 Task: Look for space in Sano, Japan from 13th August, 2023 to 17th August, 2023 for 2 adults in price range Rs.10000 to Rs.16000. Place can be entire place with 2 bedrooms having 2 beds and 1 bathroom. Property type can be house, flat, guest house. Booking option can be shelf check-in. Required host language is English.
Action: Mouse moved to (407, 76)
Screenshot: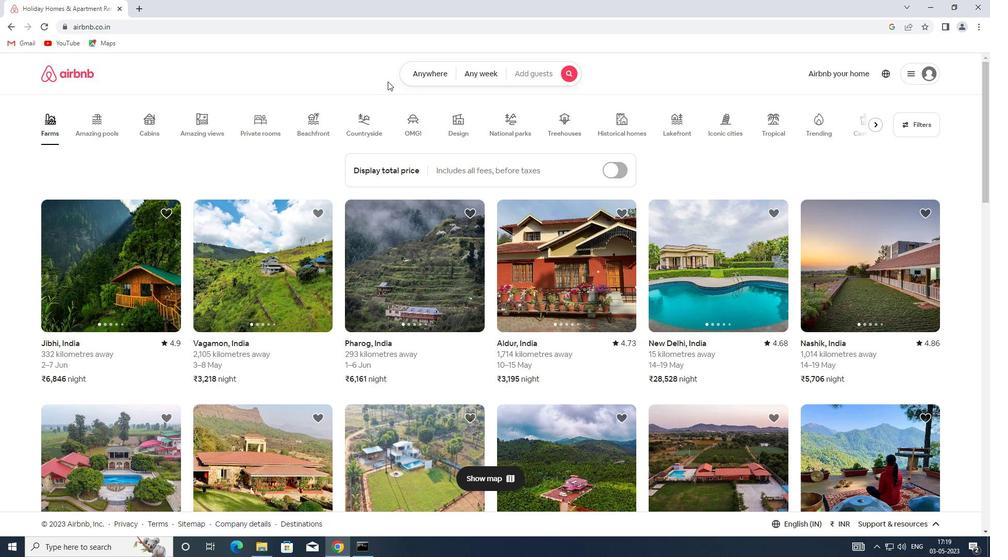 
Action: Mouse pressed left at (407, 76)
Screenshot: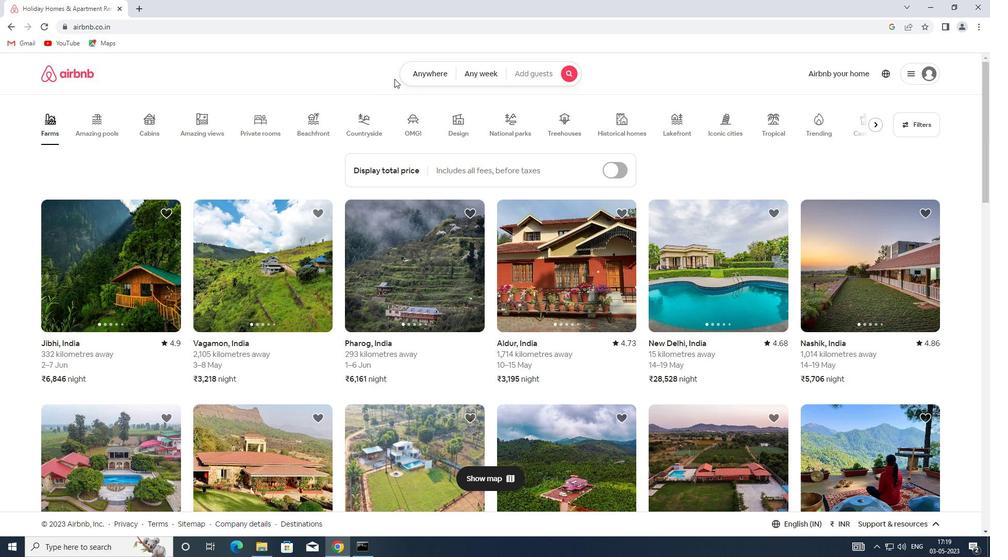 
Action: Mouse moved to (307, 113)
Screenshot: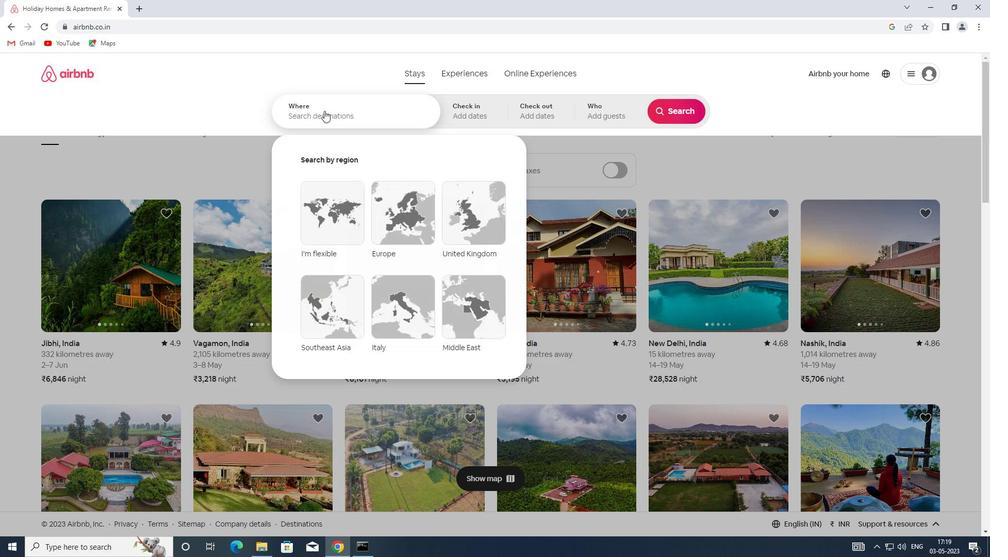 
Action: Mouse pressed left at (307, 113)
Screenshot: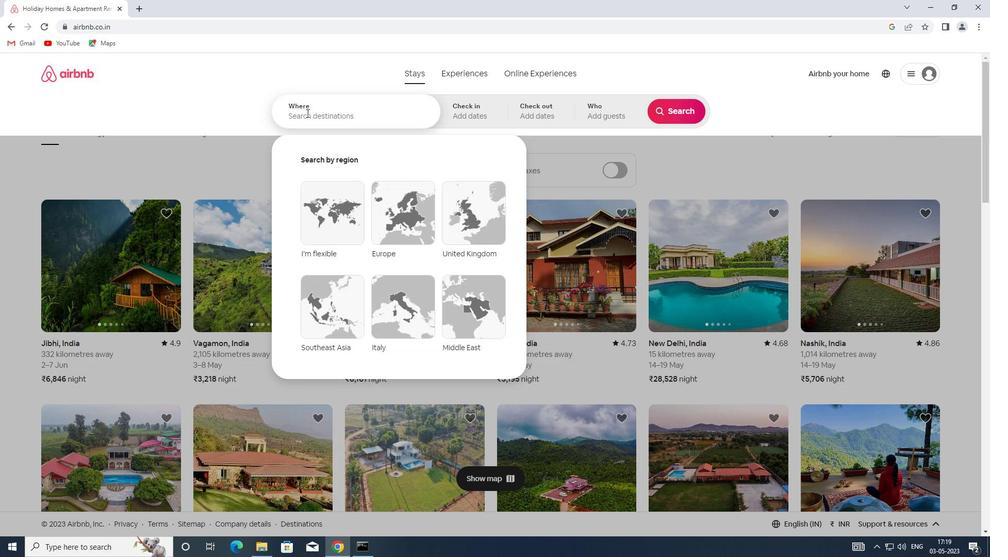
Action: Key pressed <Key.shift>SANO,<Key.shift>JAPAN
Screenshot: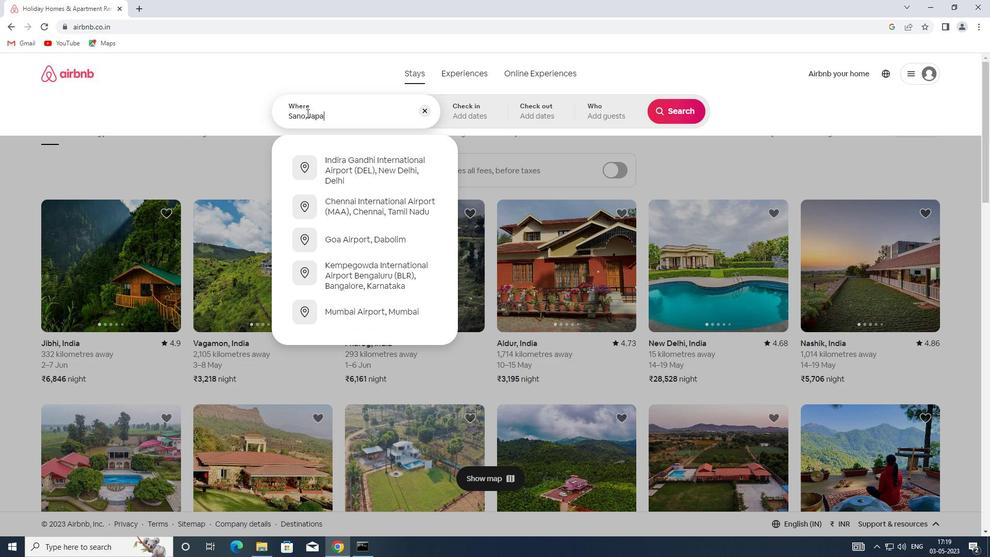 
Action: Mouse moved to (486, 114)
Screenshot: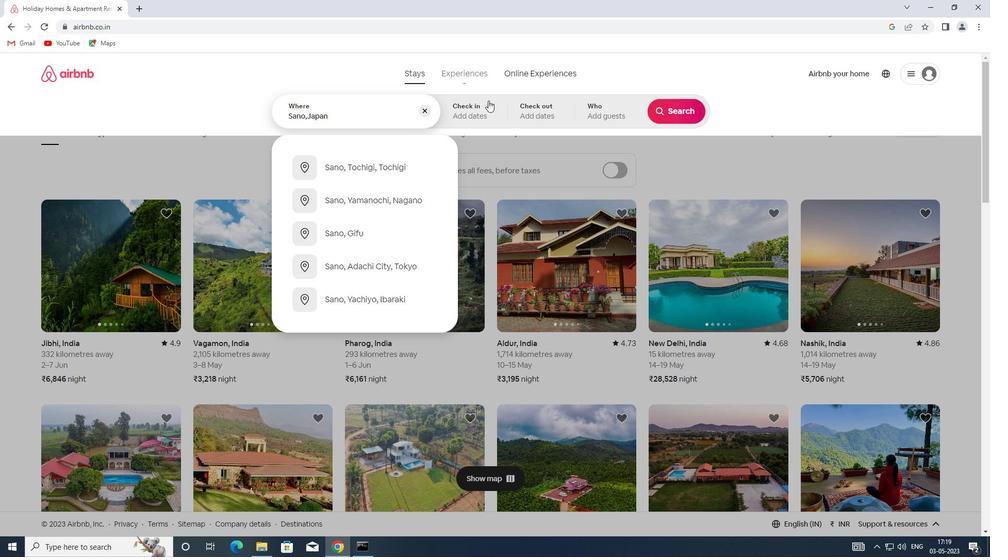 
Action: Mouse pressed left at (486, 114)
Screenshot: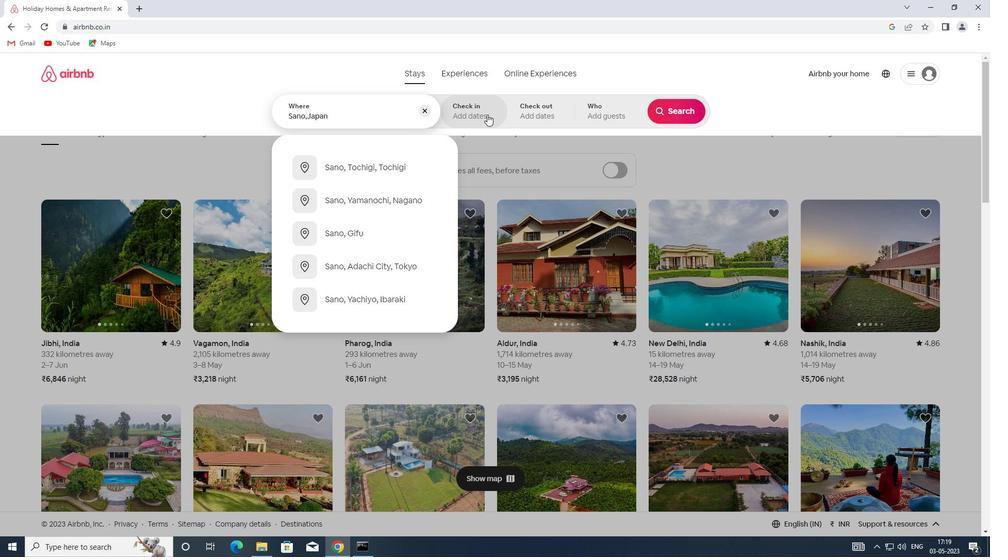 
Action: Mouse moved to (664, 194)
Screenshot: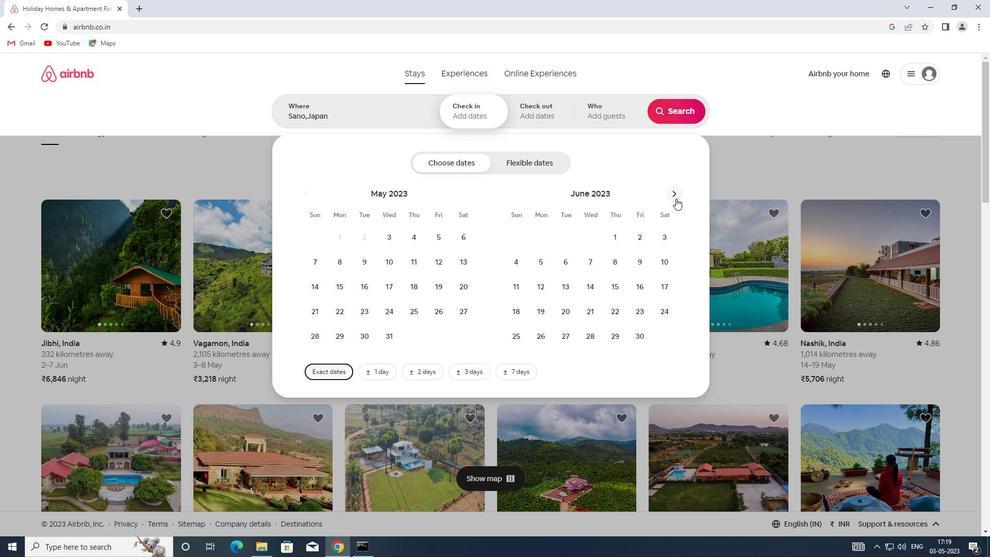 
Action: Mouse pressed left at (664, 194)
Screenshot: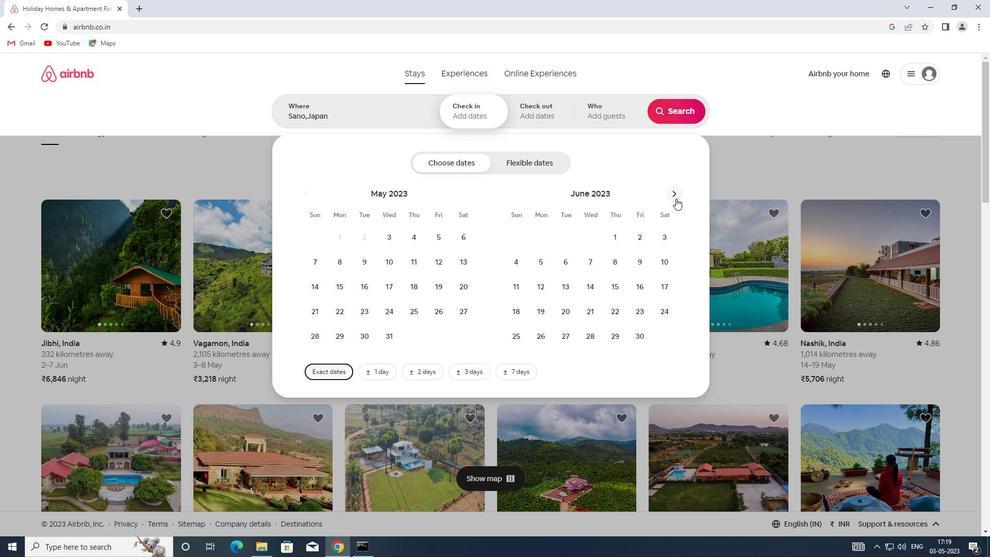 
Action: Mouse moved to (677, 192)
Screenshot: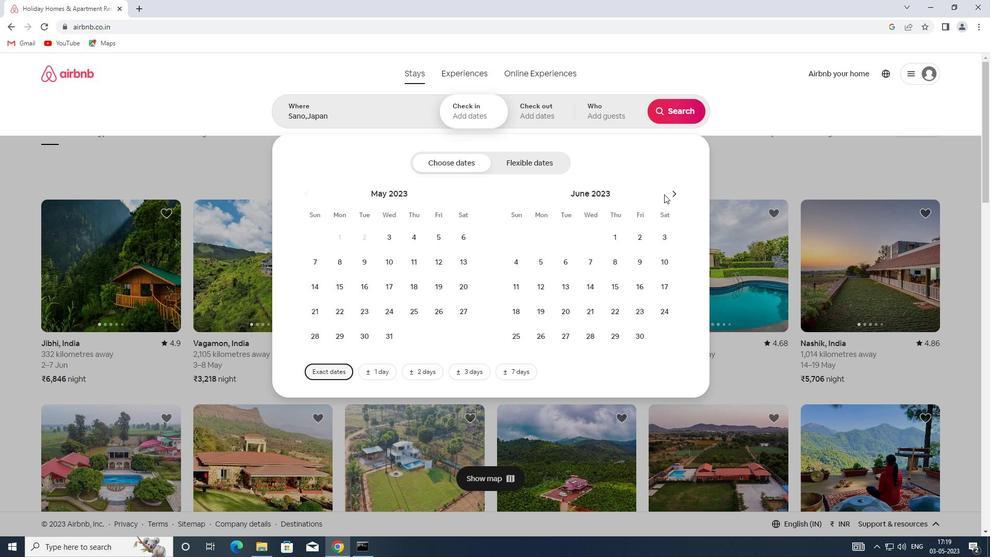 
Action: Mouse pressed left at (677, 192)
Screenshot: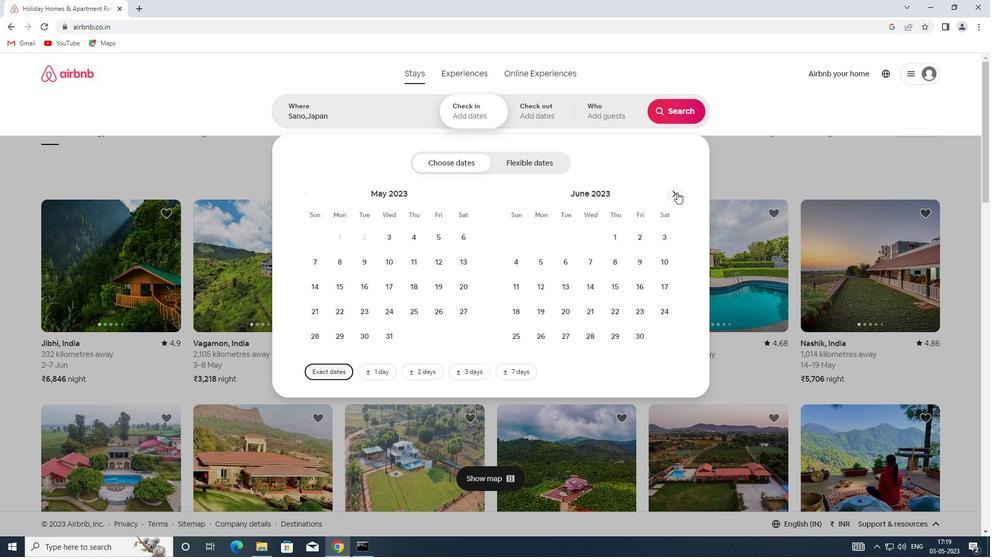 
Action: Mouse pressed left at (677, 192)
Screenshot: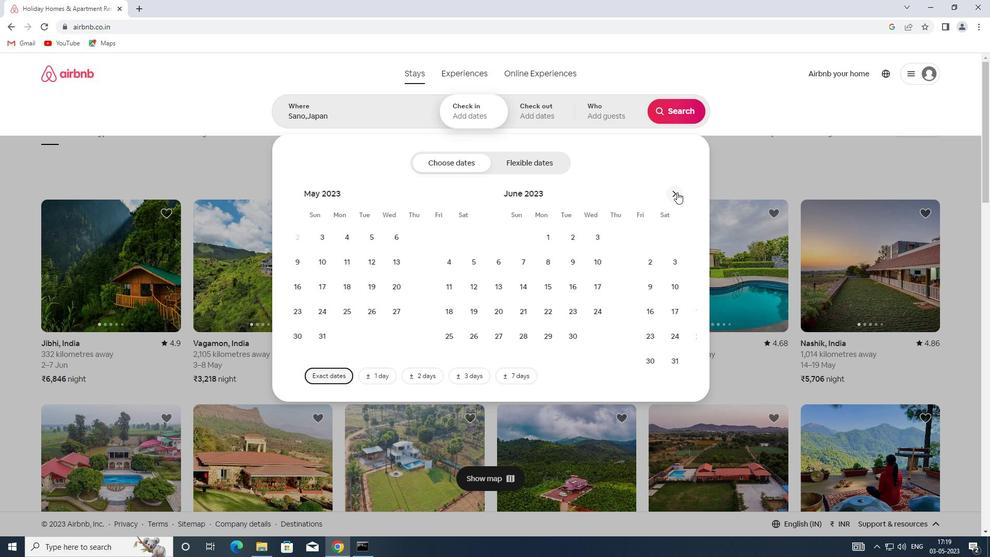 
Action: Mouse moved to (511, 294)
Screenshot: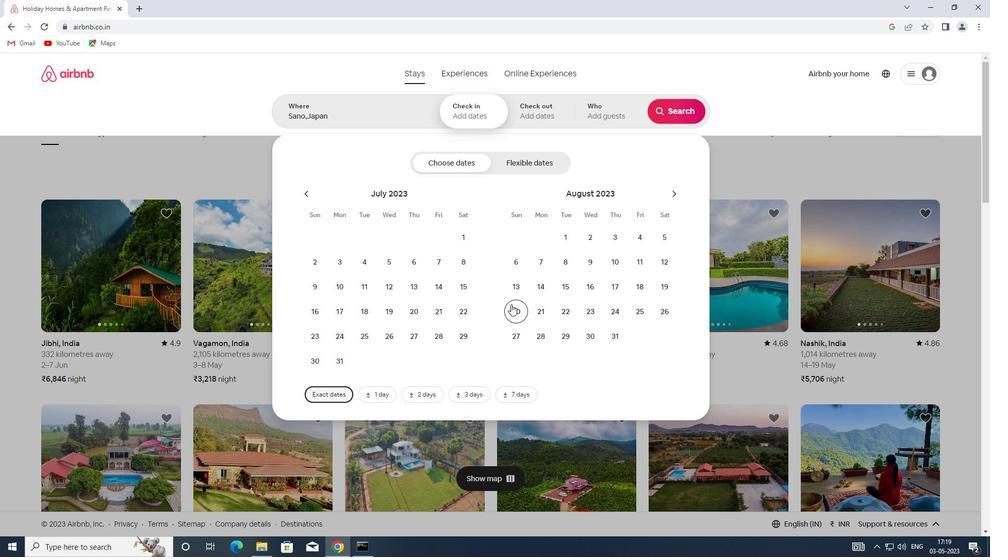 
Action: Mouse pressed left at (511, 294)
Screenshot: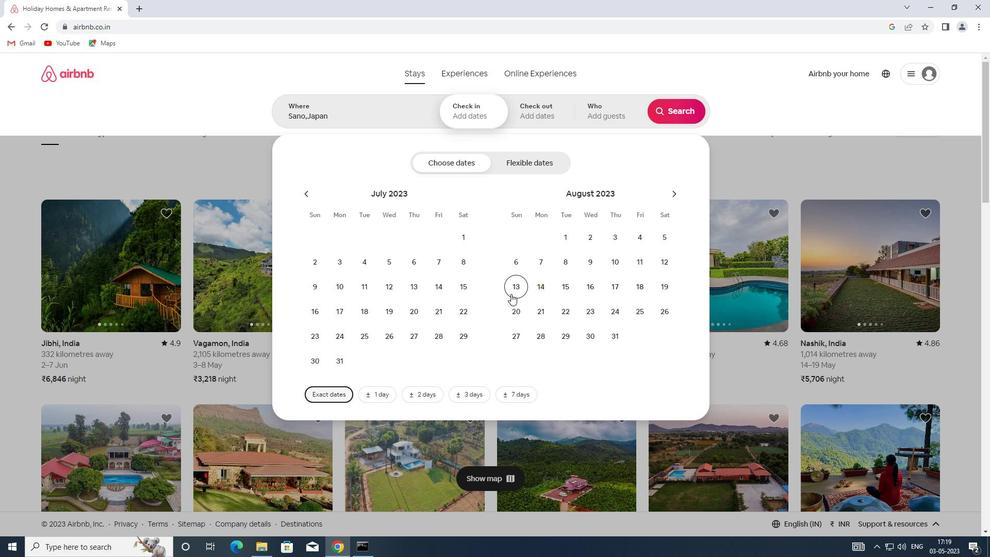 
Action: Mouse moved to (615, 290)
Screenshot: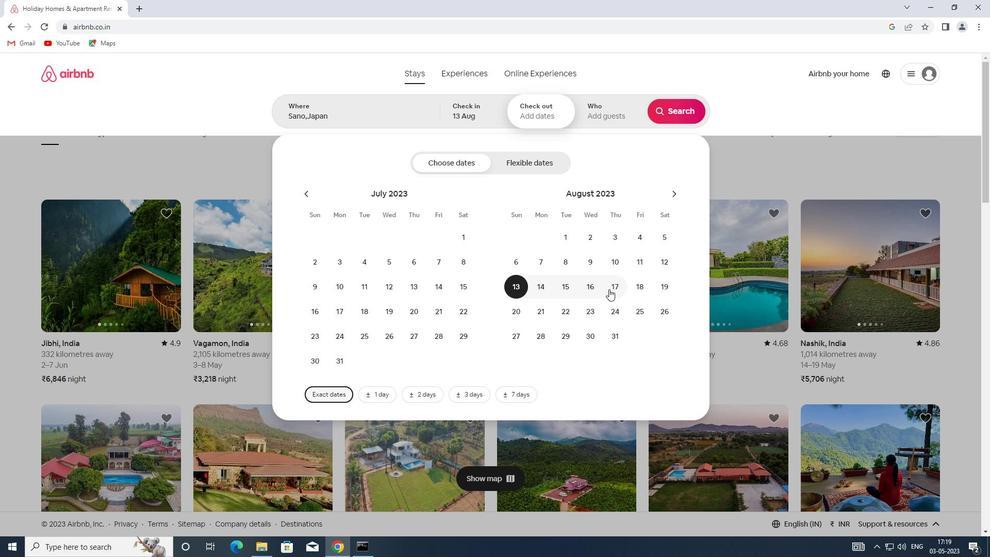 
Action: Mouse pressed left at (615, 290)
Screenshot: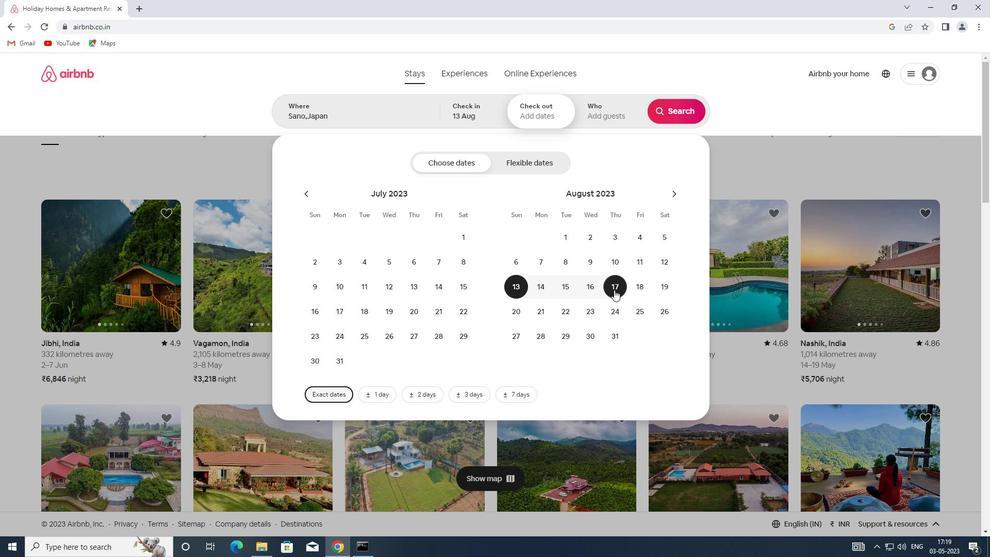 
Action: Mouse moved to (603, 115)
Screenshot: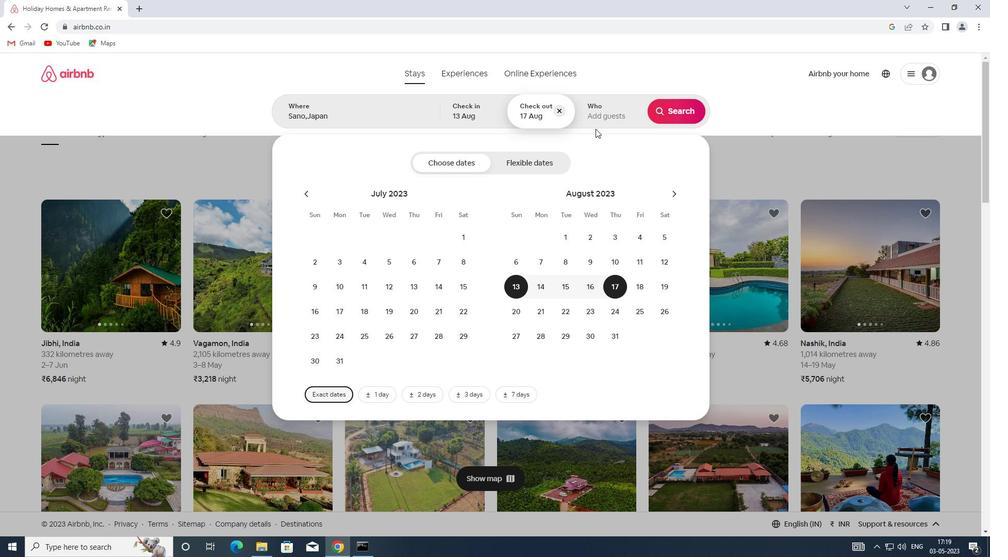 
Action: Mouse pressed left at (603, 115)
Screenshot: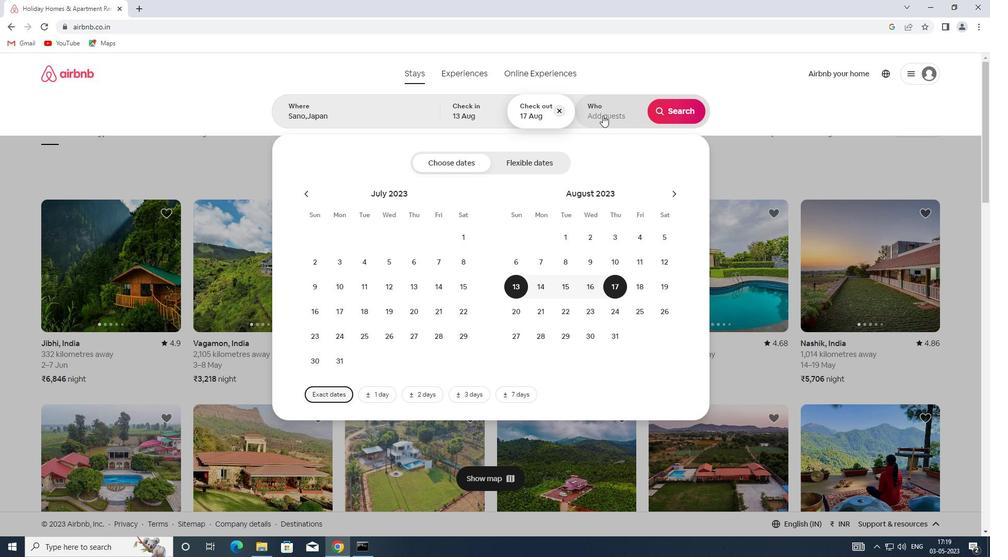 
Action: Mouse moved to (672, 162)
Screenshot: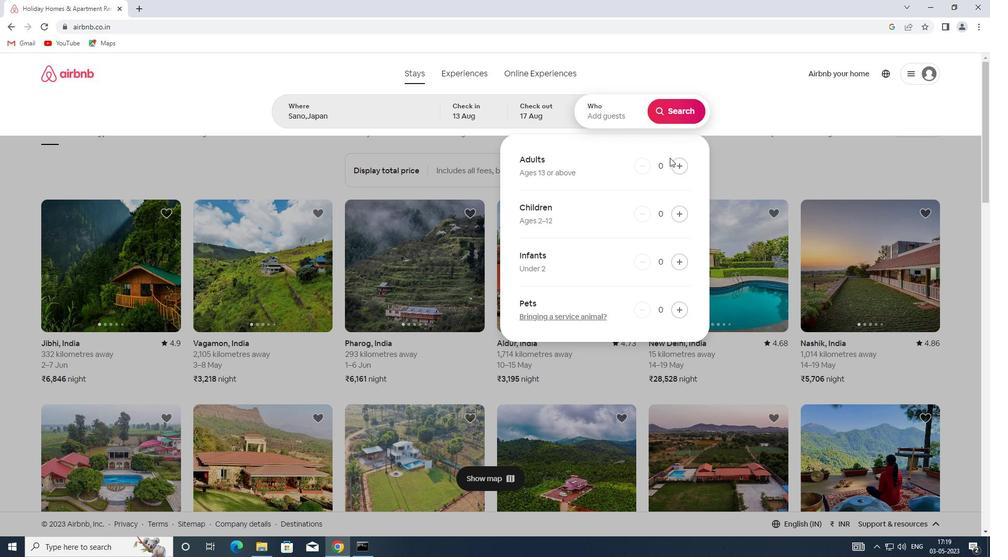 
Action: Mouse pressed left at (672, 162)
Screenshot: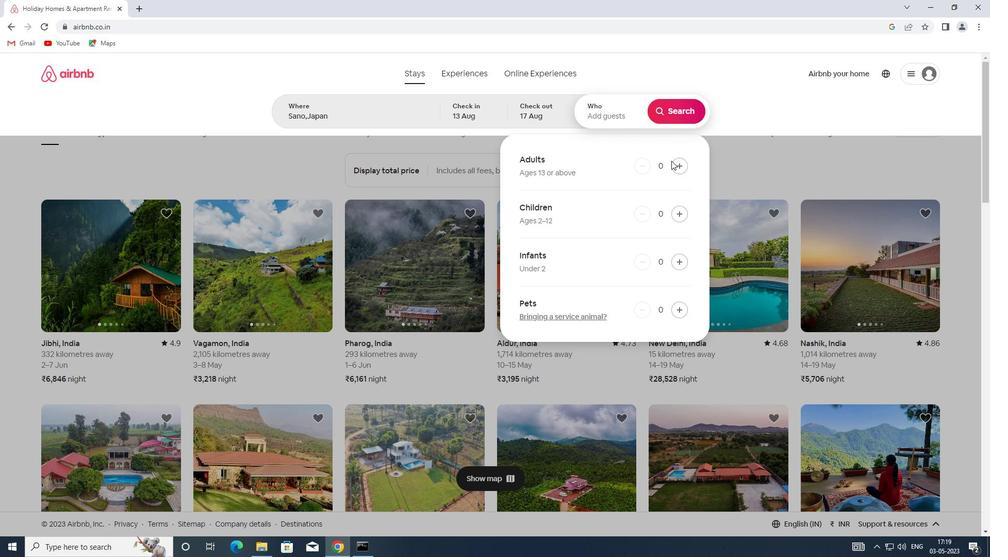 
Action: Mouse moved to (681, 109)
Screenshot: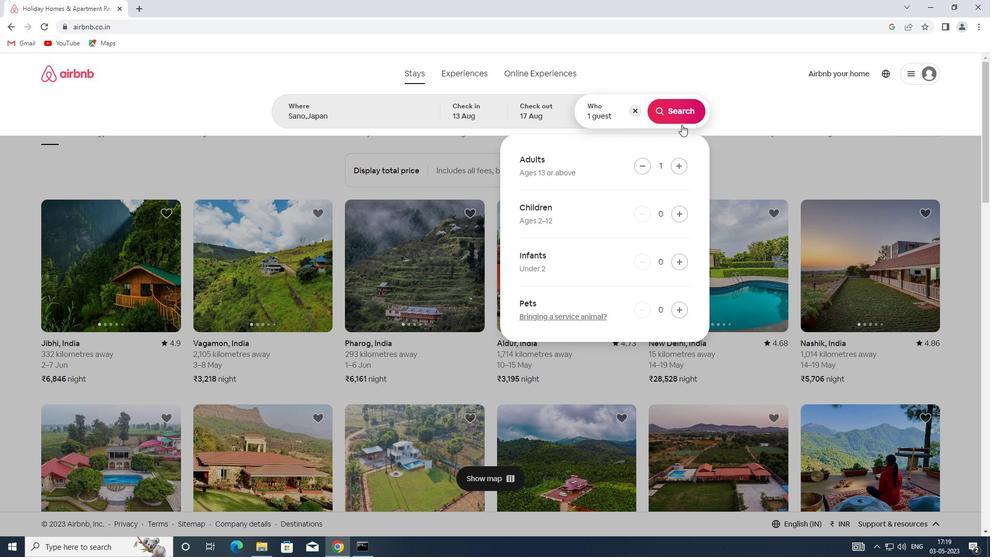 
Action: Mouse pressed left at (681, 109)
Screenshot: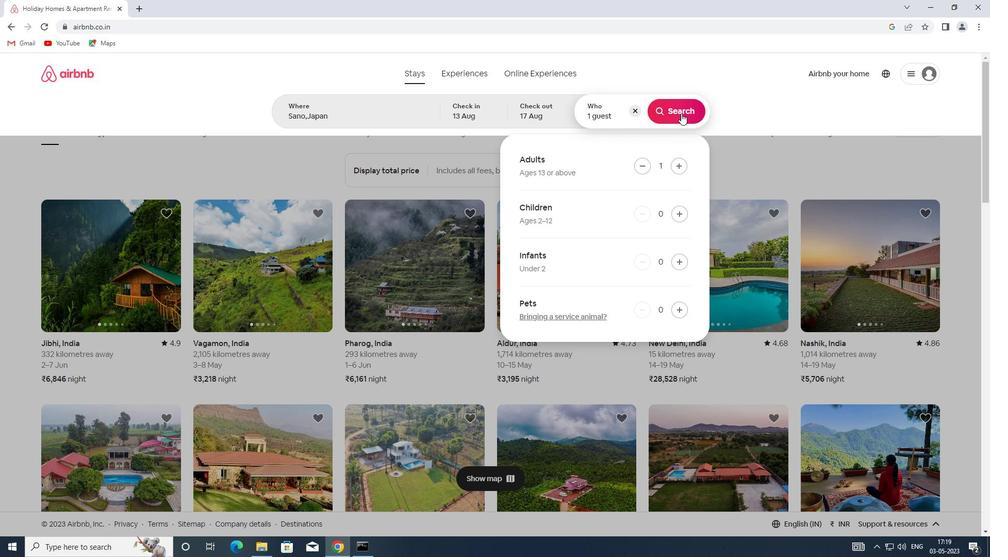 
Action: Mouse moved to (947, 110)
Screenshot: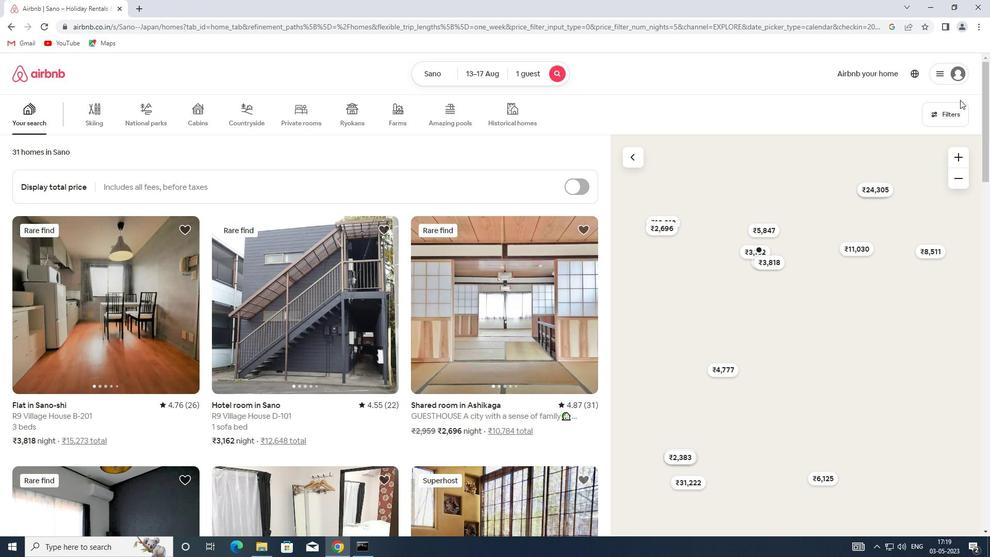 
Action: Mouse pressed left at (947, 110)
Screenshot: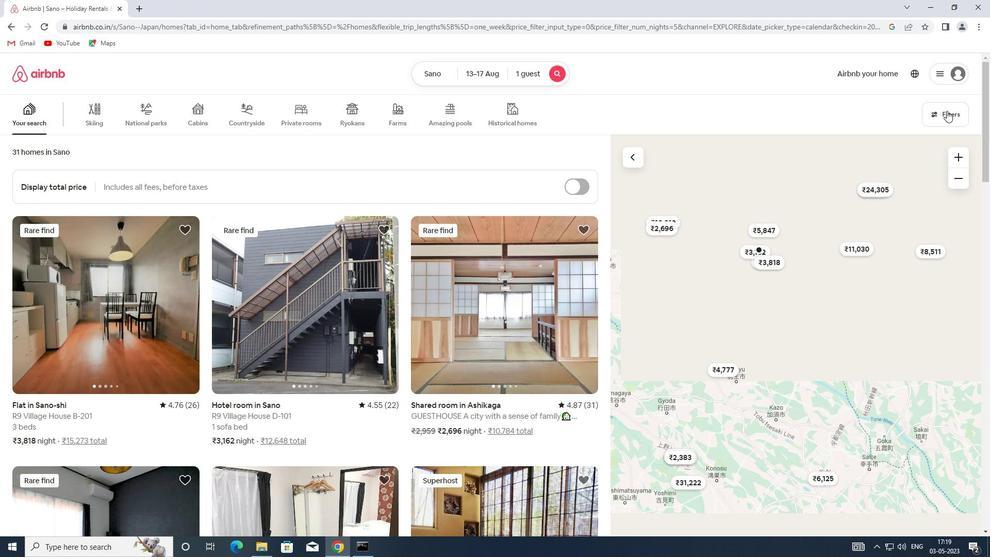
Action: Mouse moved to (365, 251)
Screenshot: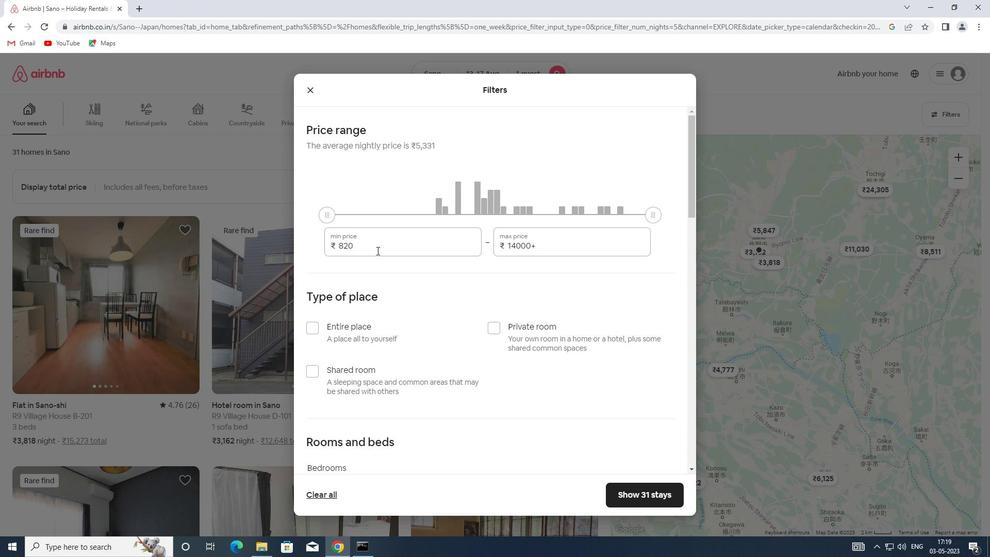 
Action: Mouse pressed left at (365, 251)
Screenshot: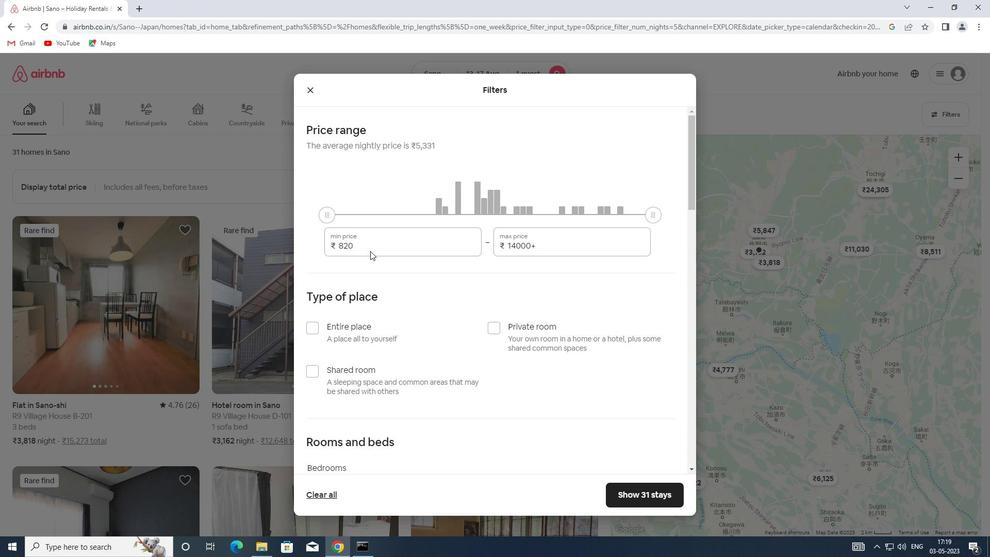 
Action: Mouse moved to (363, 244)
Screenshot: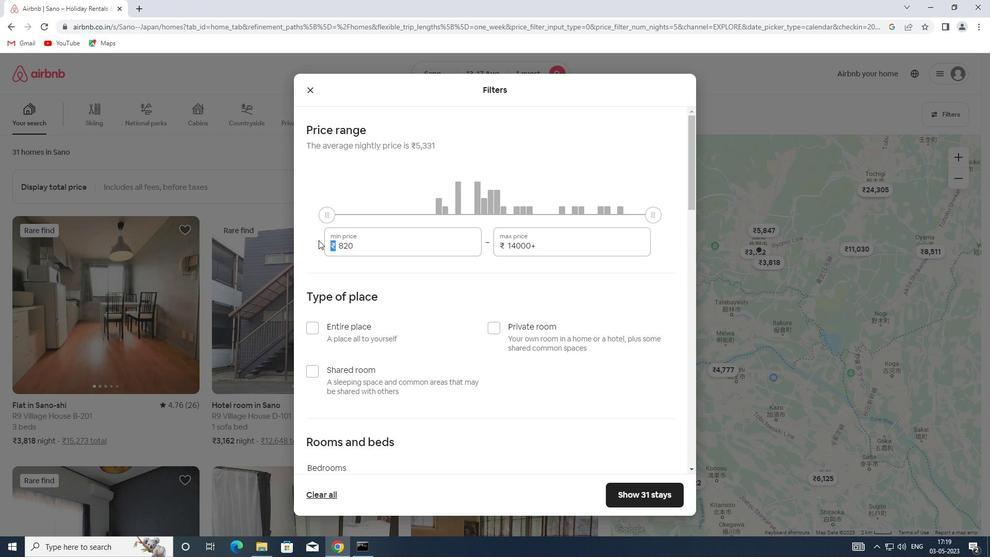 
Action: Mouse pressed left at (363, 244)
Screenshot: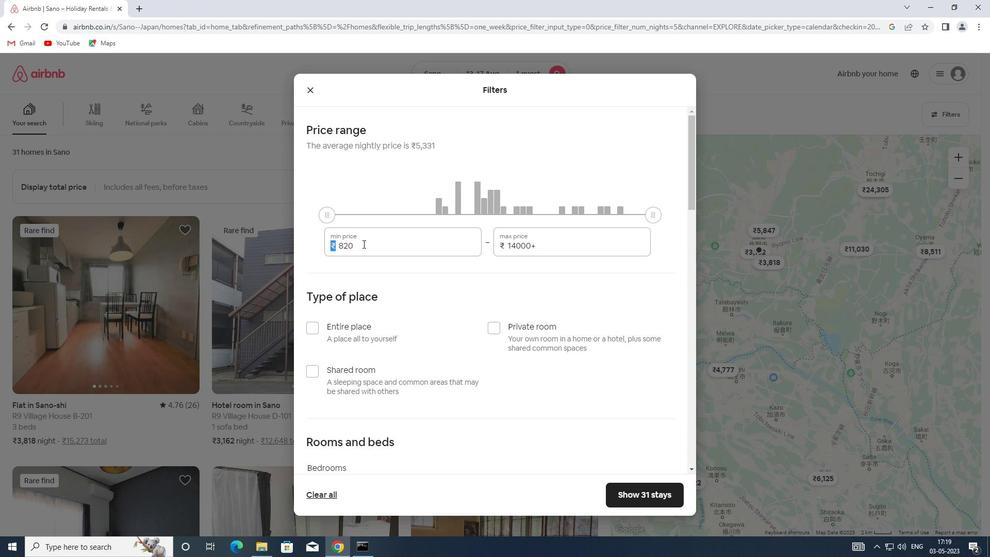 
Action: Mouse moved to (332, 244)
Screenshot: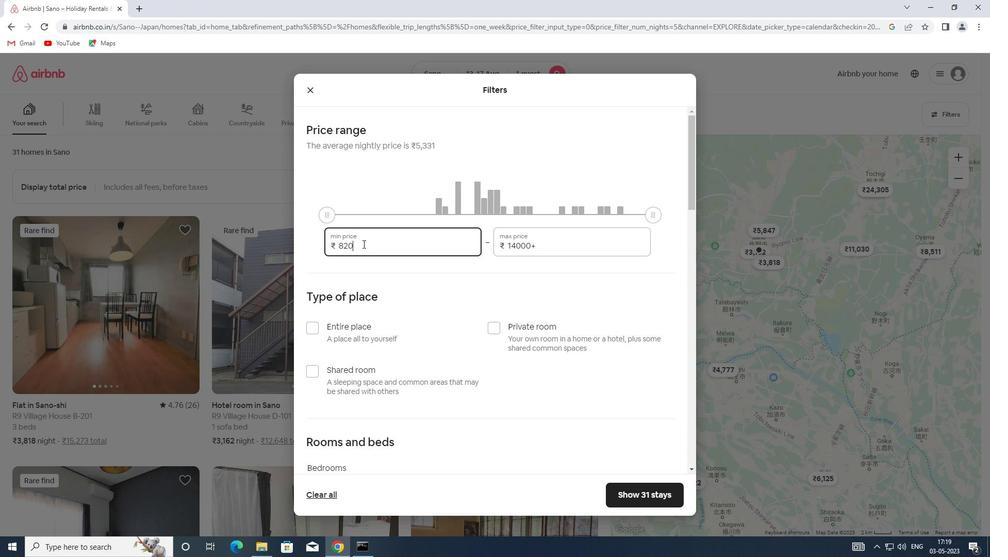
Action: Key pressed 10000
Screenshot: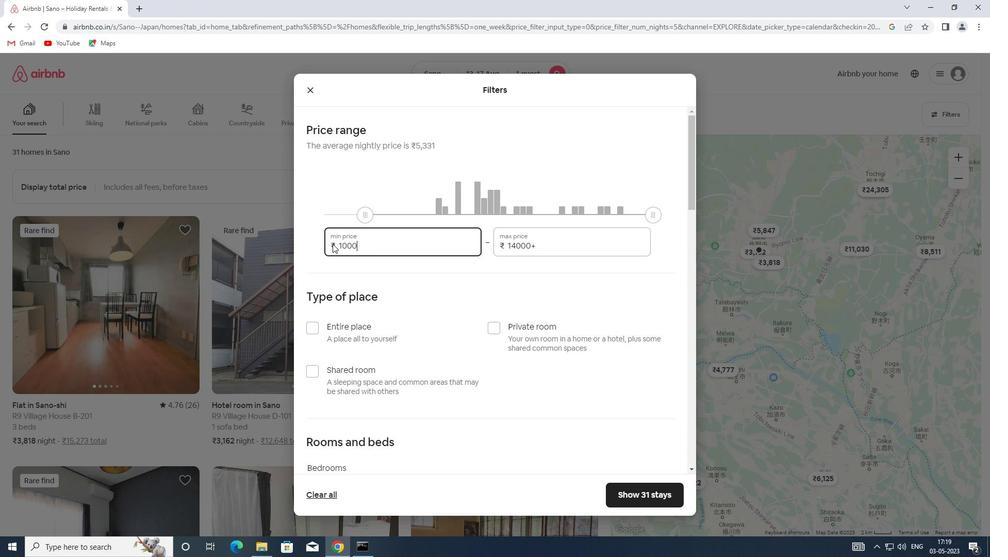 
Action: Mouse moved to (541, 245)
Screenshot: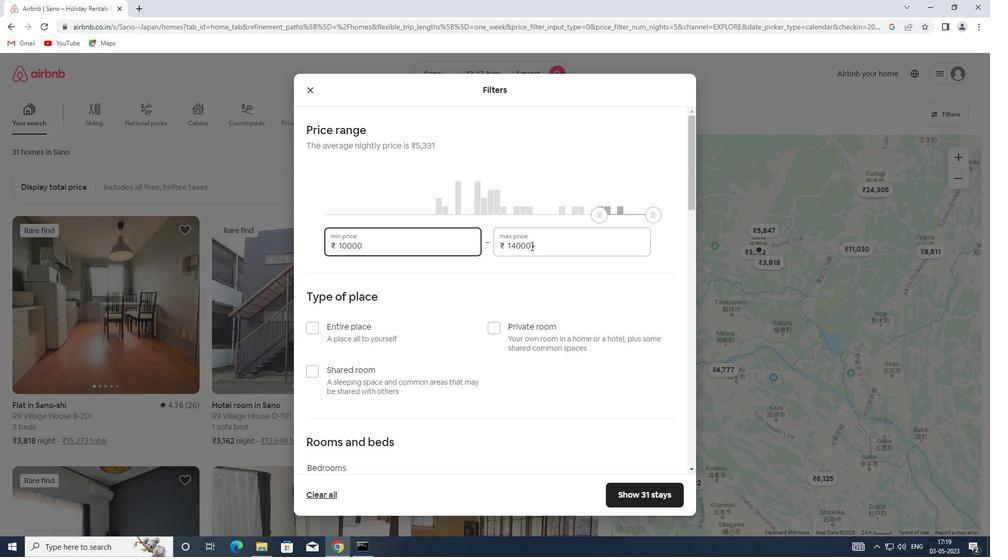 
Action: Mouse pressed left at (541, 245)
Screenshot: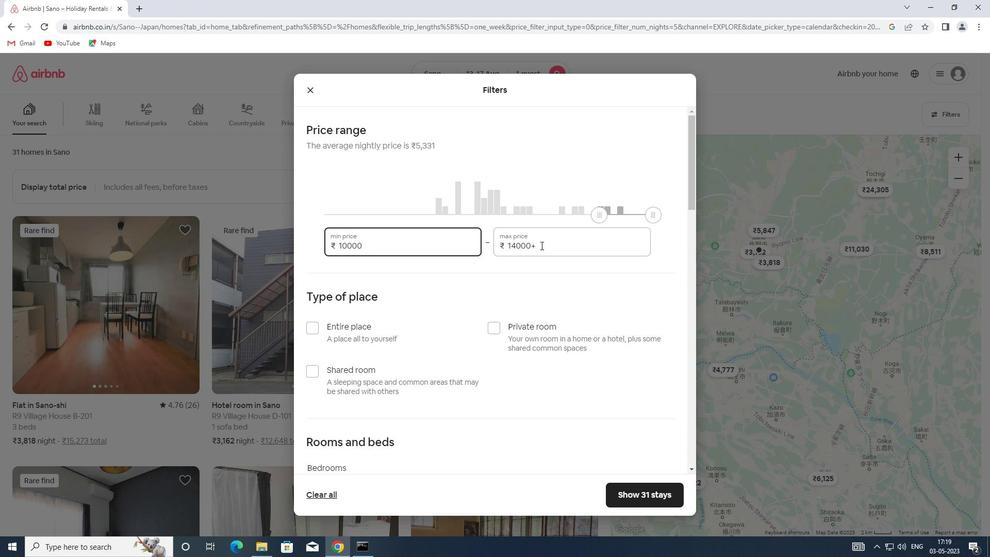 
Action: Mouse moved to (484, 245)
Screenshot: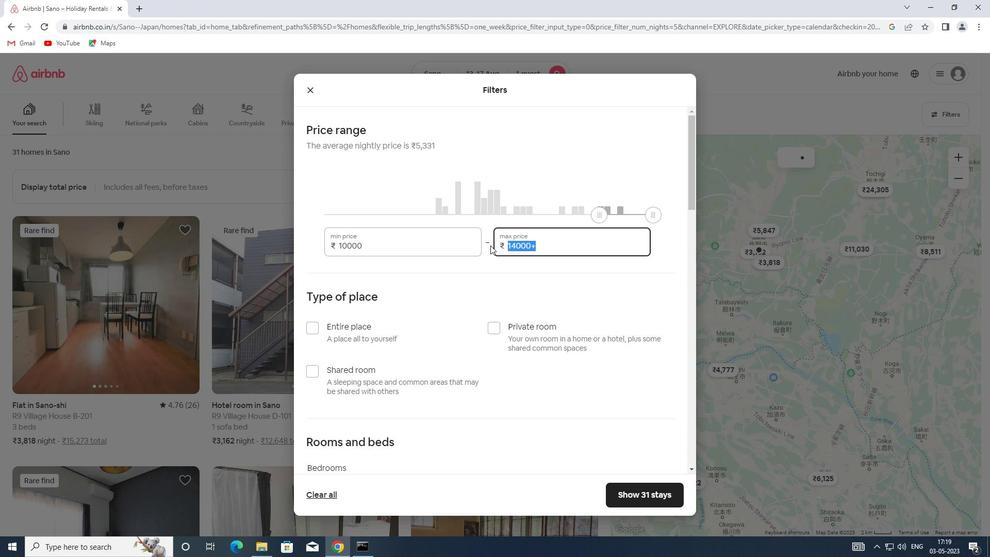 
Action: Key pressed 13000
Screenshot: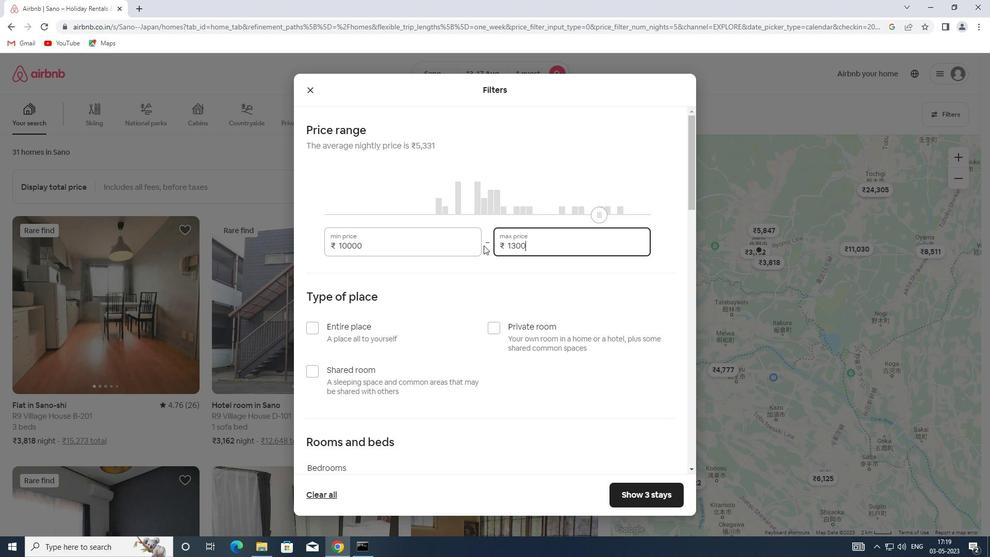 
Action: Mouse moved to (492, 324)
Screenshot: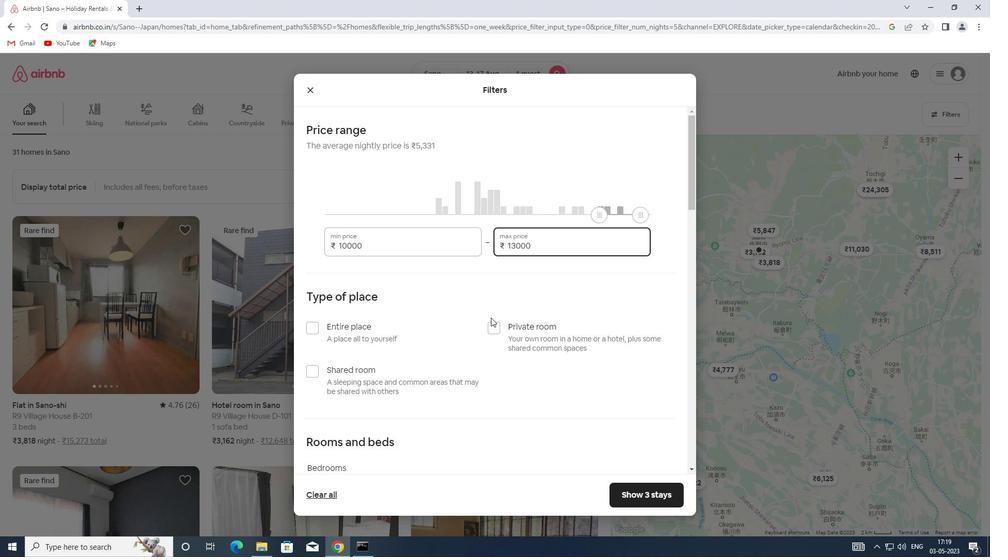 
Action: Mouse pressed left at (492, 324)
Screenshot: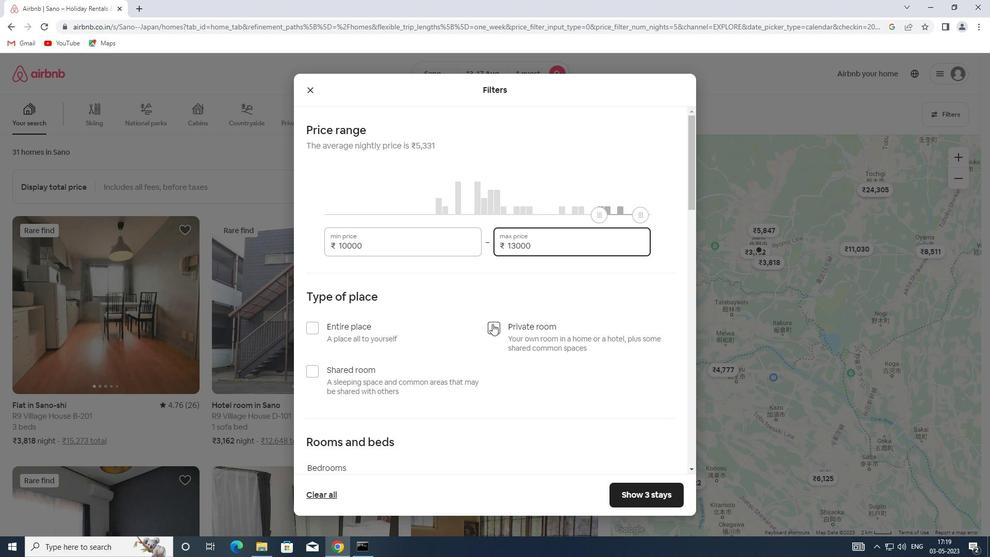 
Action: Mouse moved to (493, 316)
Screenshot: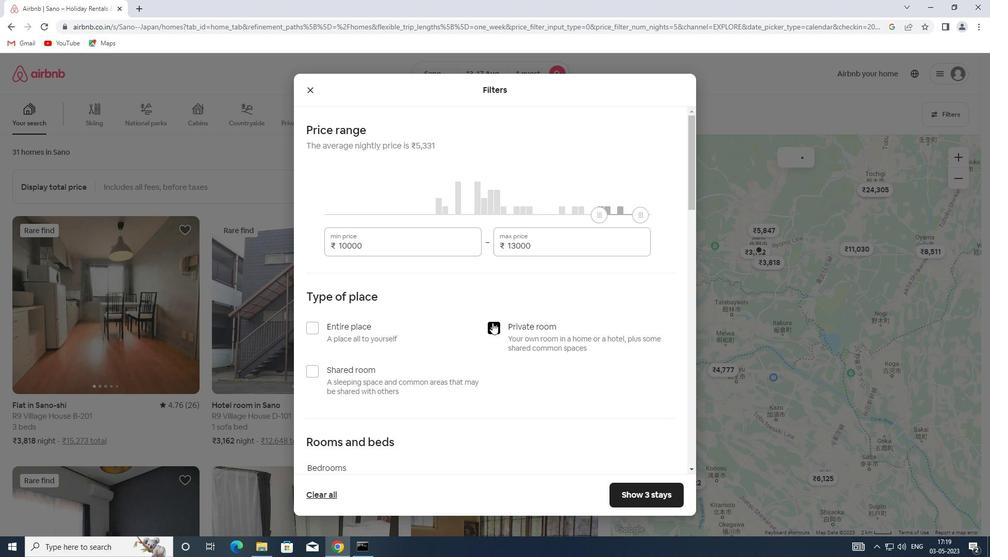 
Action: Mouse scrolled (493, 316) with delta (0, 0)
Screenshot: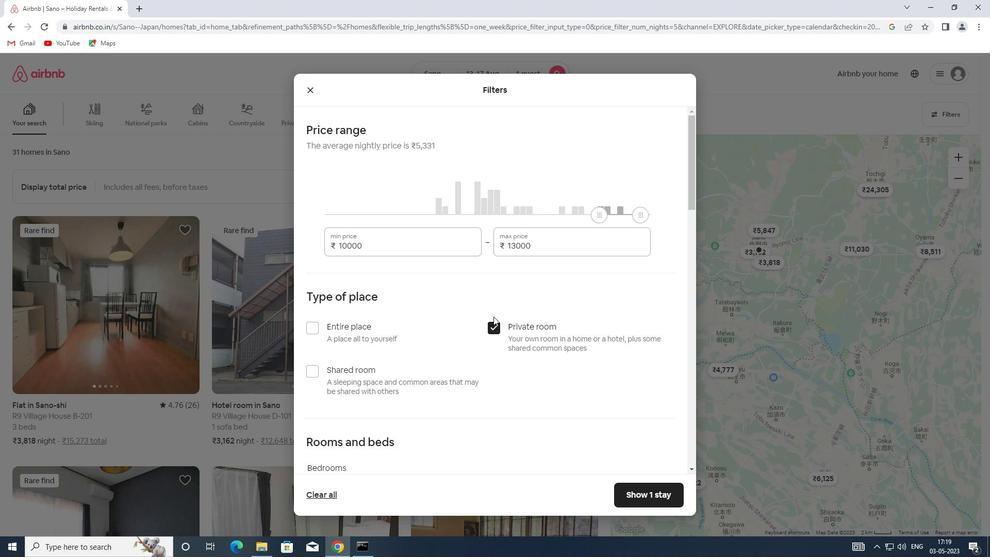
Action: Mouse scrolled (493, 316) with delta (0, 0)
Screenshot: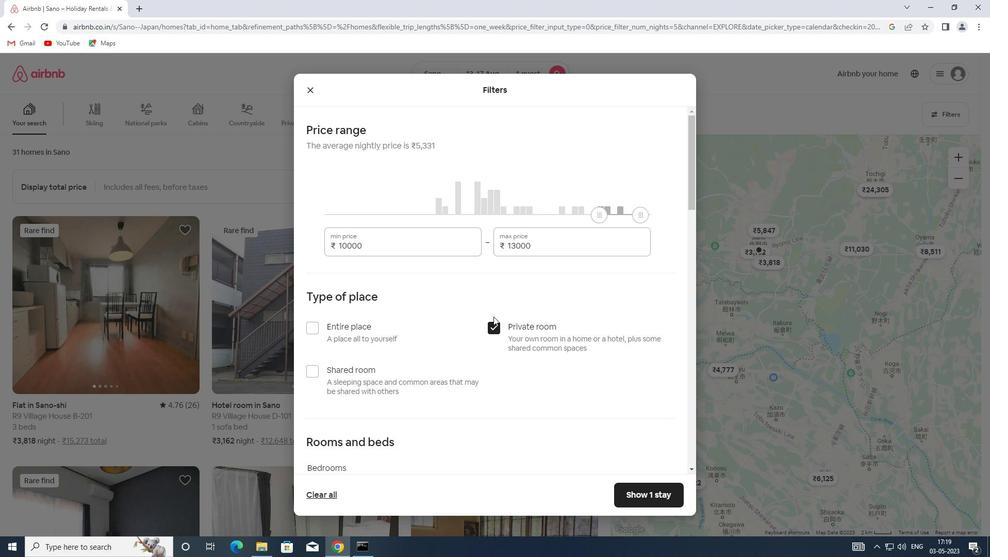 
Action: Mouse scrolled (493, 316) with delta (0, 0)
Screenshot: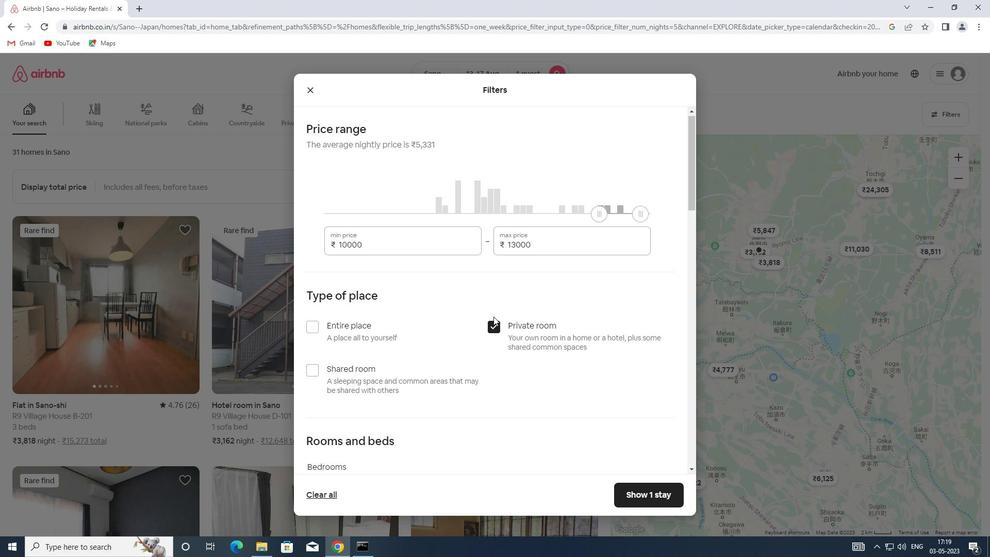 
Action: Mouse moved to (494, 315)
Screenshot: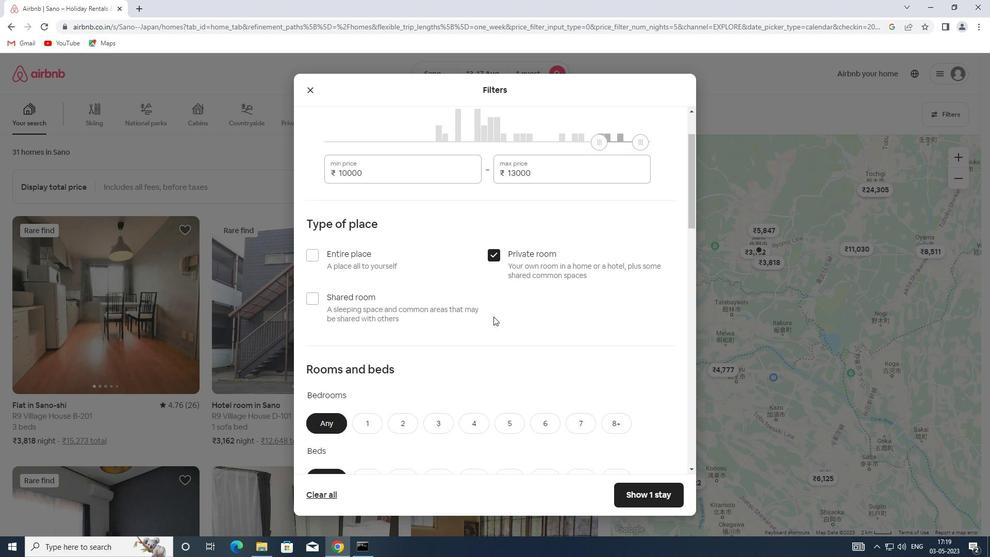 
Action: Mouse scrolled (494, 314) with delta (0, 0)
Screenshot: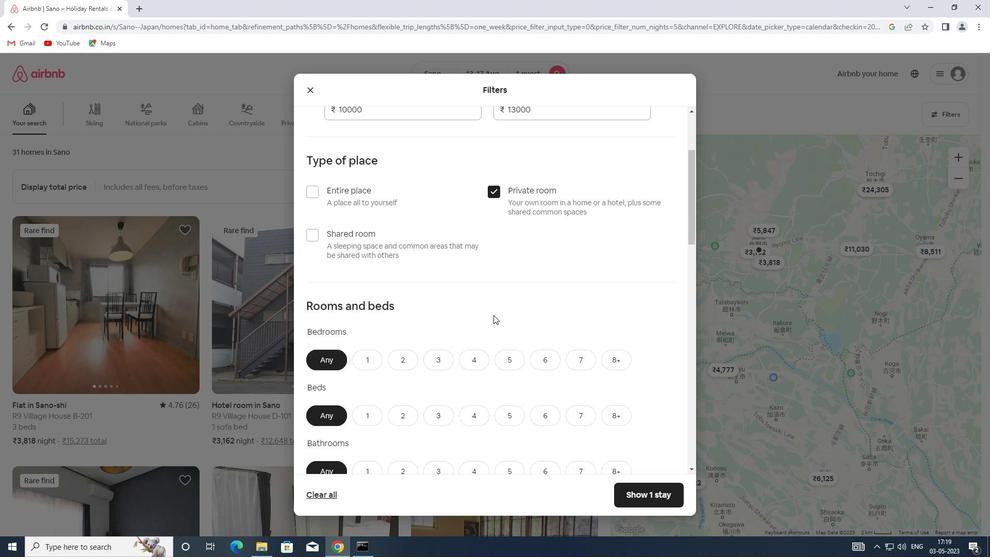 
Action: Mouse moved to (373, 290)
Screenshot: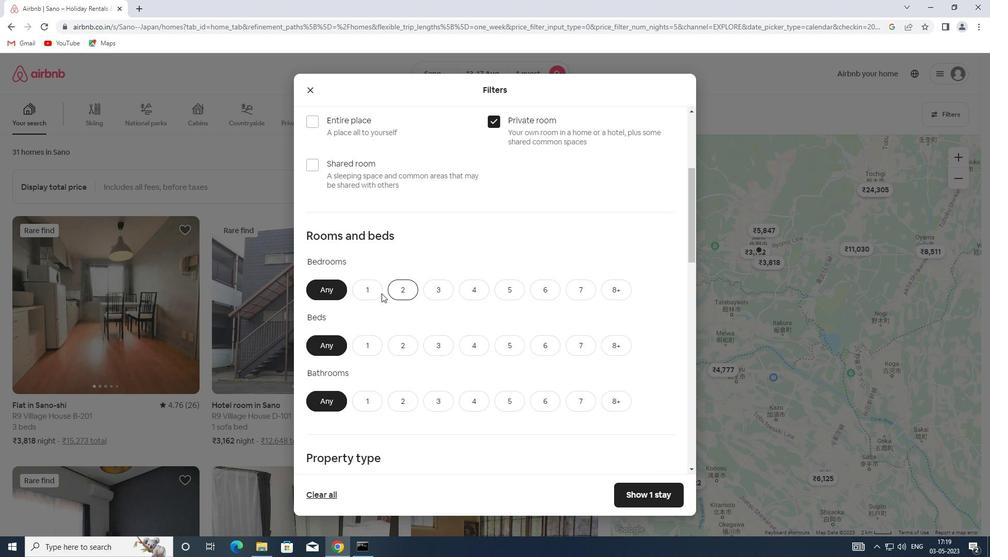 
Action: Mouse pressed left at (373, 290)
Screenshot: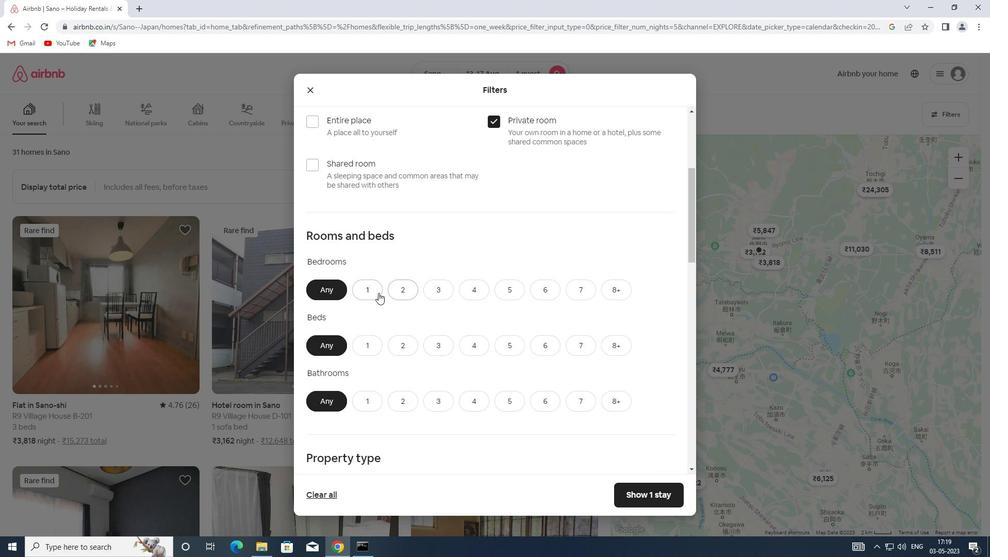 
Action: Mouse moved to (373, 340)
Screenshot: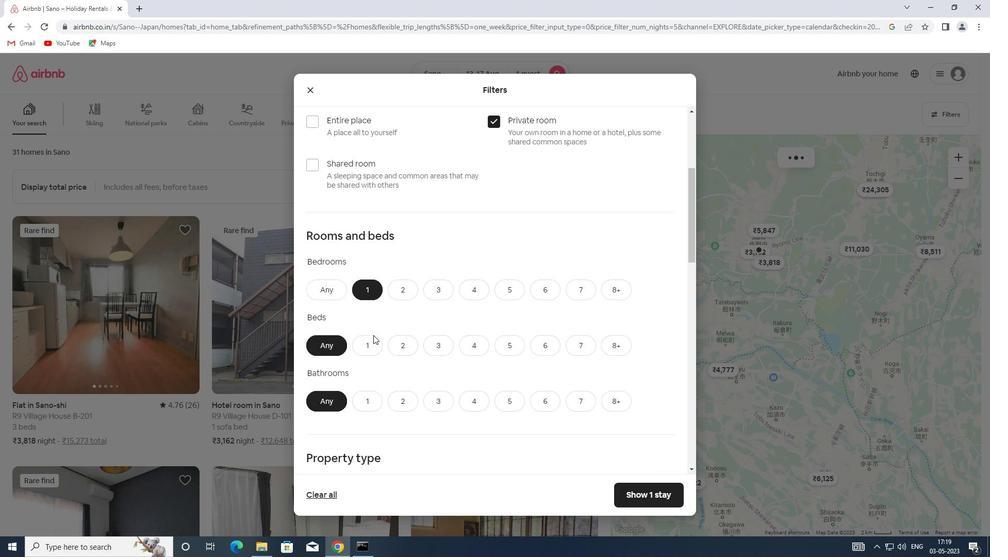 
Action: Mouse pressed left at (373, 340)
Screenshot: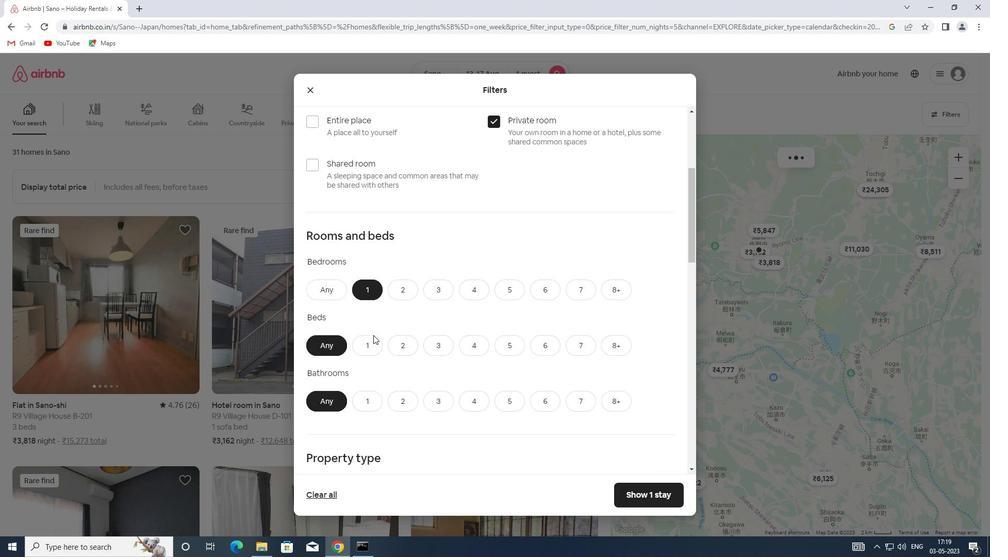 
Action: Mouse moved to (367, 401)
Screenshot: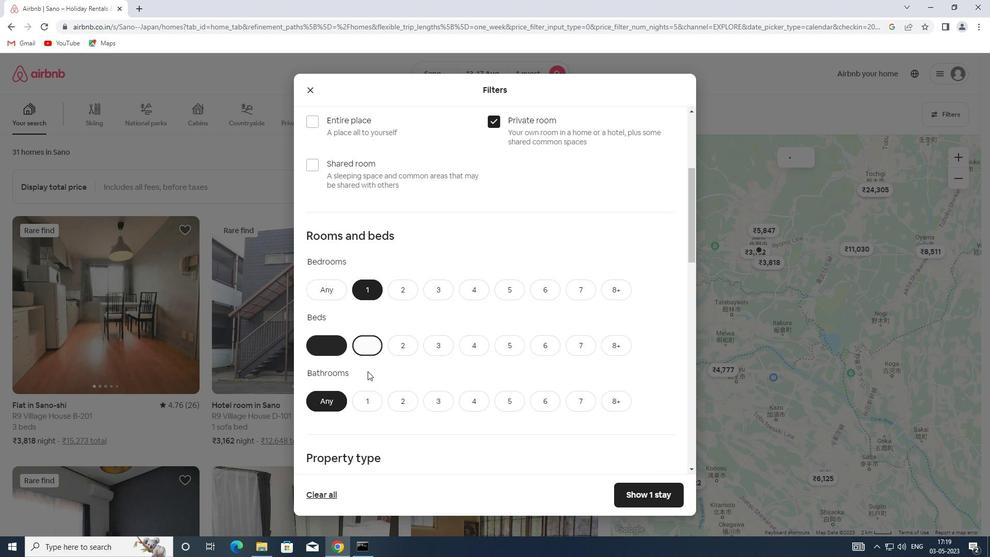
Action: Mouse pressed left at (367, 401)
Screenshot: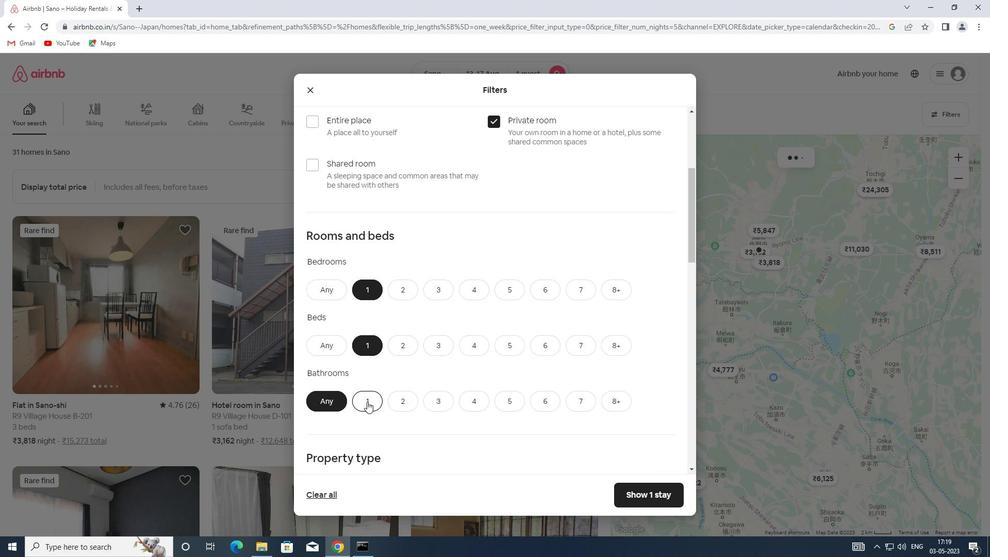 
Action: Mouse moved to (401, 304)
Screenshot: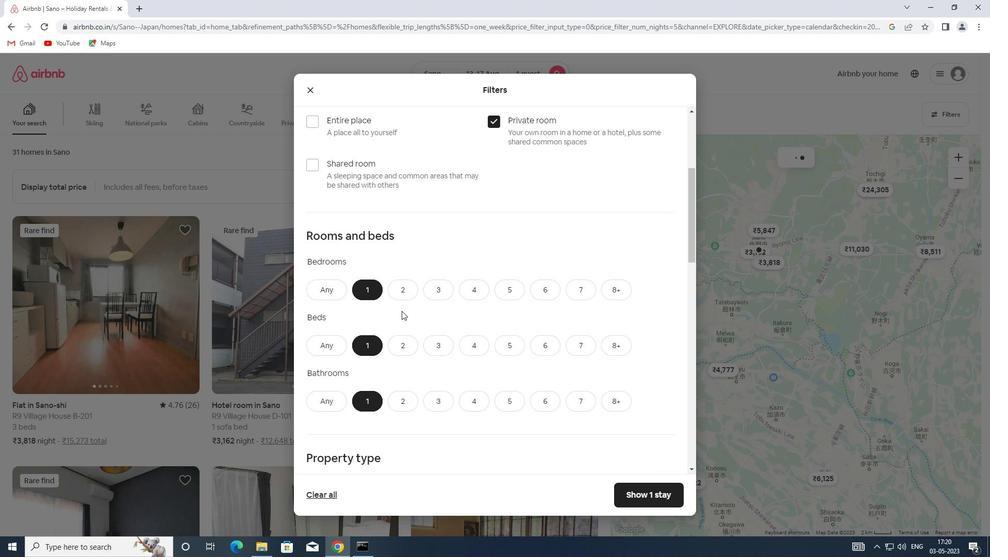 
Action: Mouse scrolled (401, 304) with delta (0, 0)
Screenshot: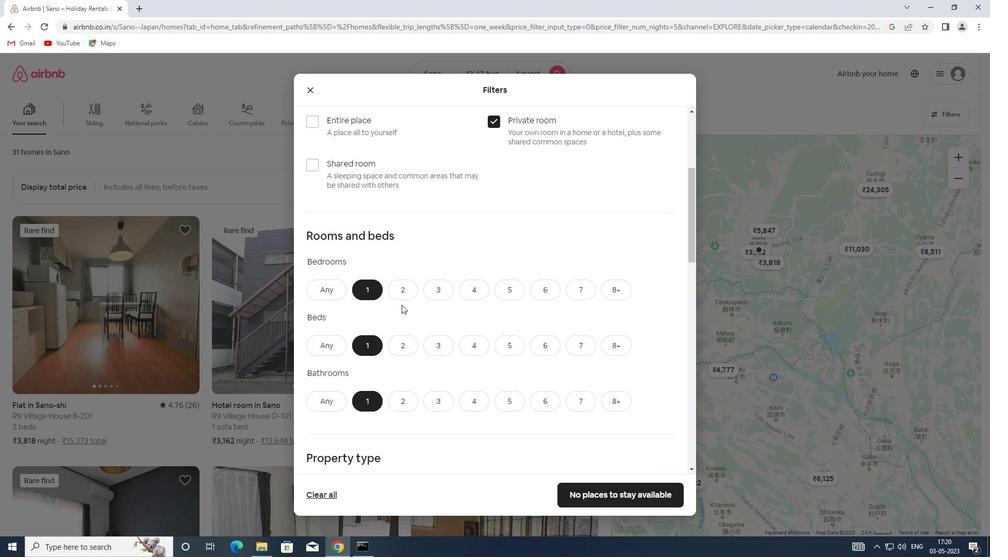 
Action: Mouse scrolled (401, 304) with delta (0, 0)
Screenshot: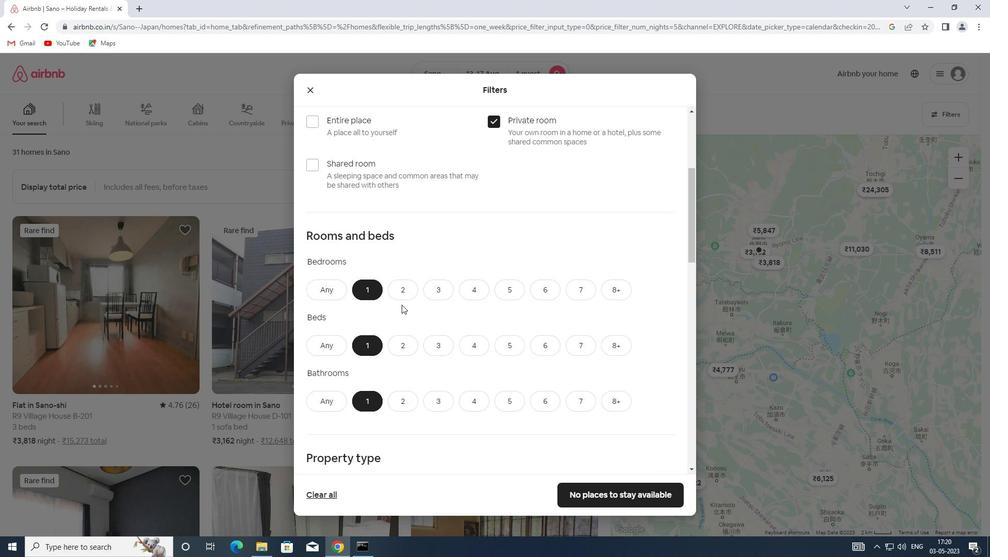 
Action: Mouse scrolled (401, 304) with delta (0, 0)
Screenshot: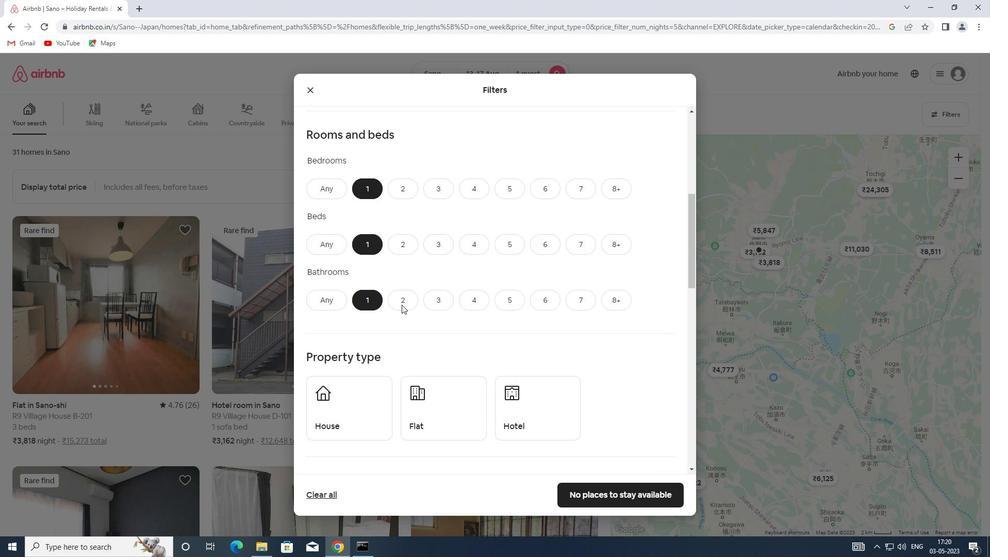 
Action: Mouse moved to (359, 344)
Screenshot: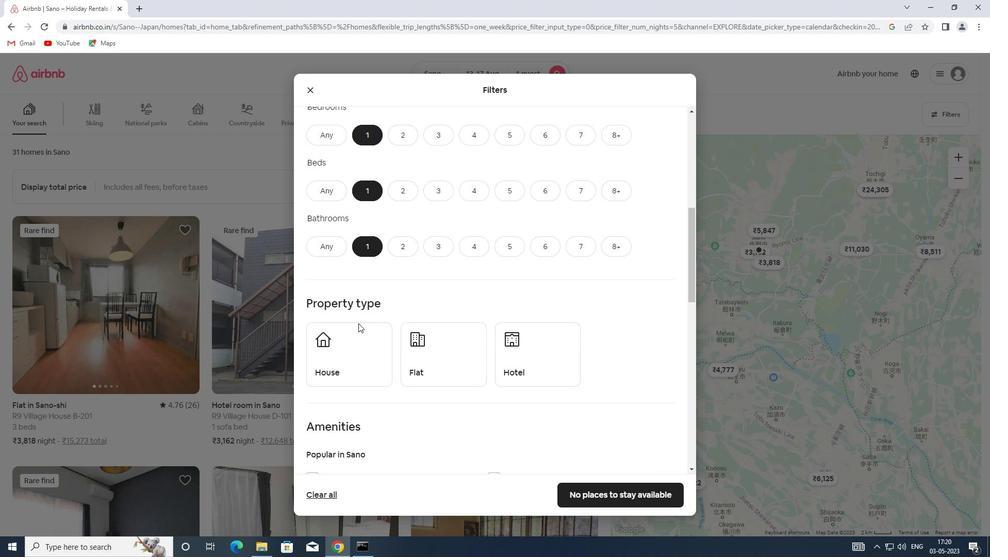 
Action: Mouse pressed left at (359, 344)
Screenshot: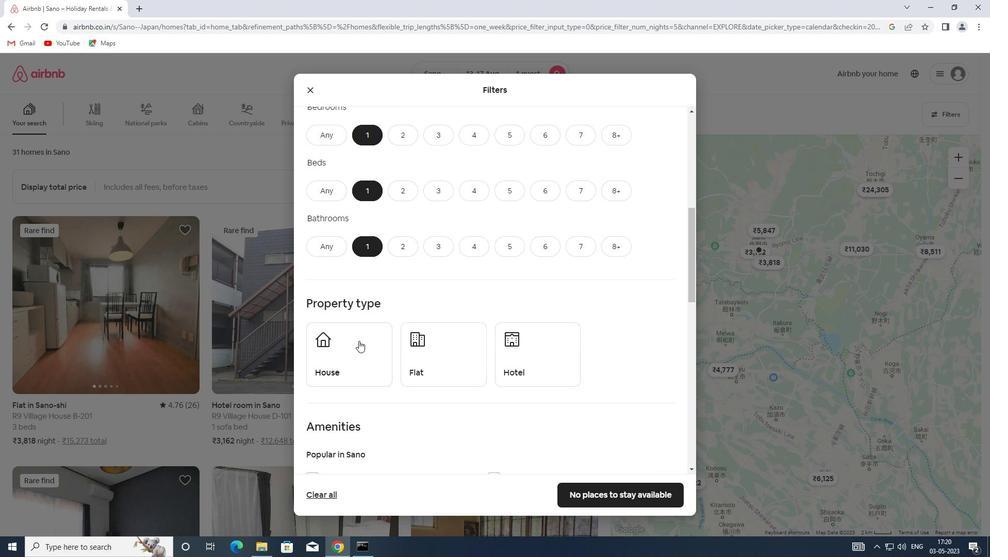 
Action: Mouse moved to (430, 349)
Screenshot: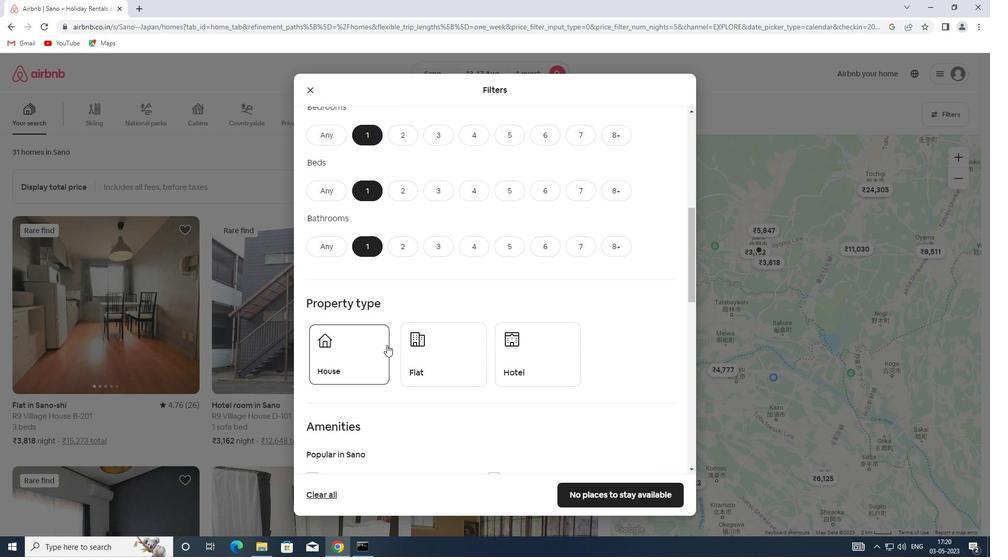 
Action: Mouse pressed left at (430, 349)
Screenshot: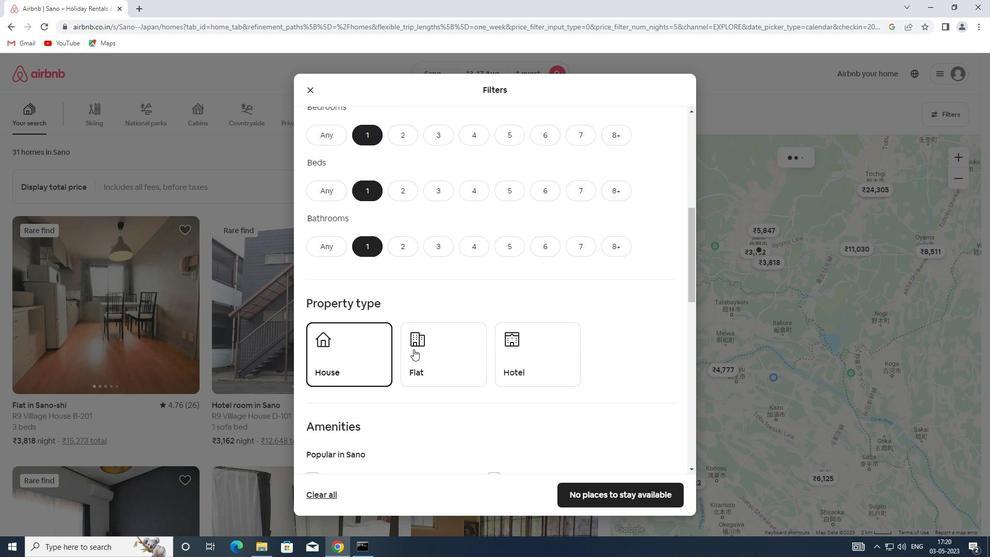 
Action: Mouse moved to (450, 331)
Screenshot: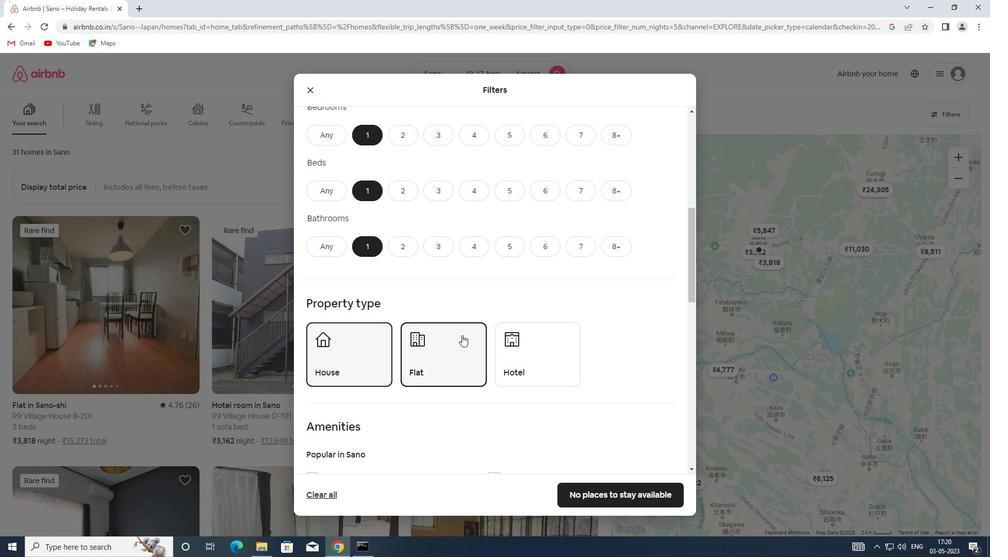 
Action: Mouse scrolled (450, 330) with delta (0, 0)
Screenshot: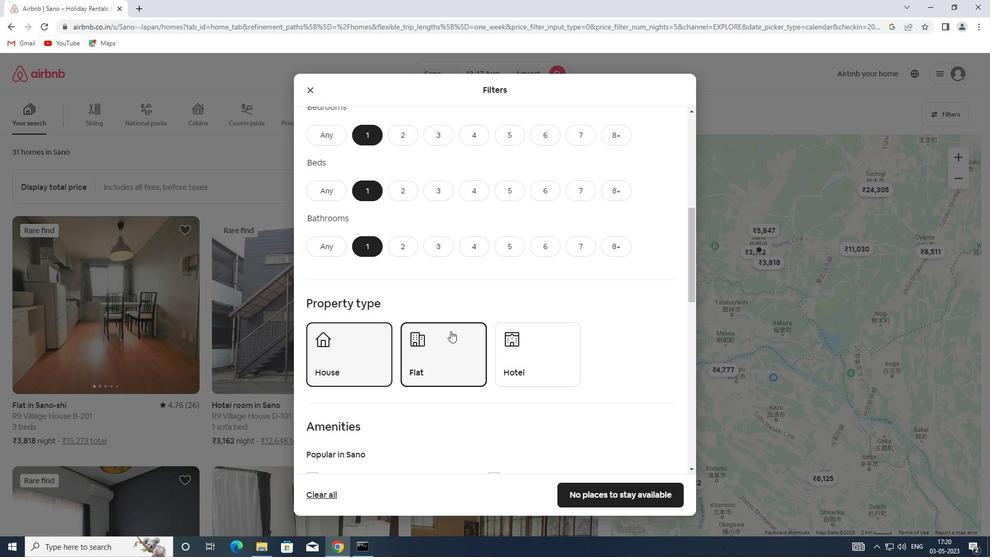 
Action: Mouse scrolled (450, 330) with delta (0, 0)
Screenshot: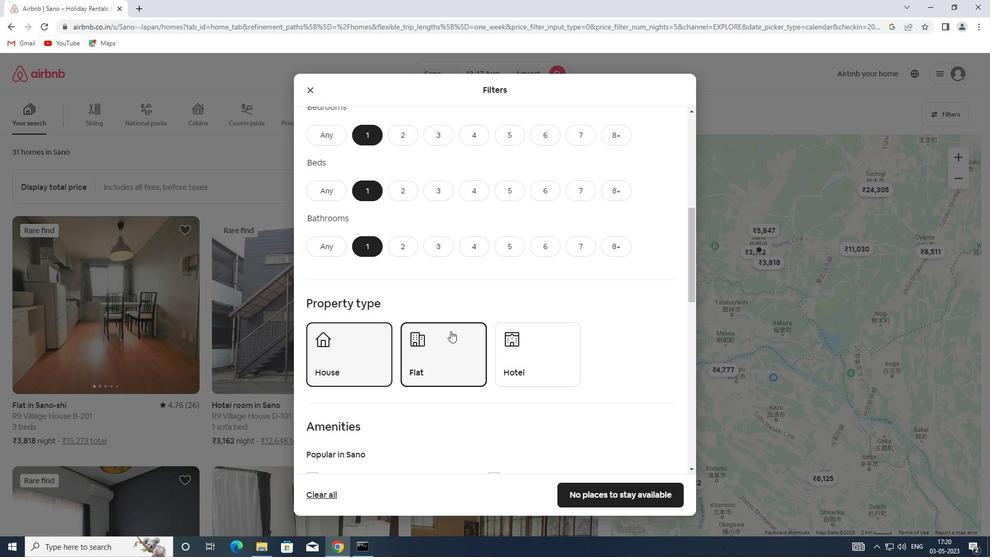 
Action: Mouse moved to (443, 324)
Screenshot: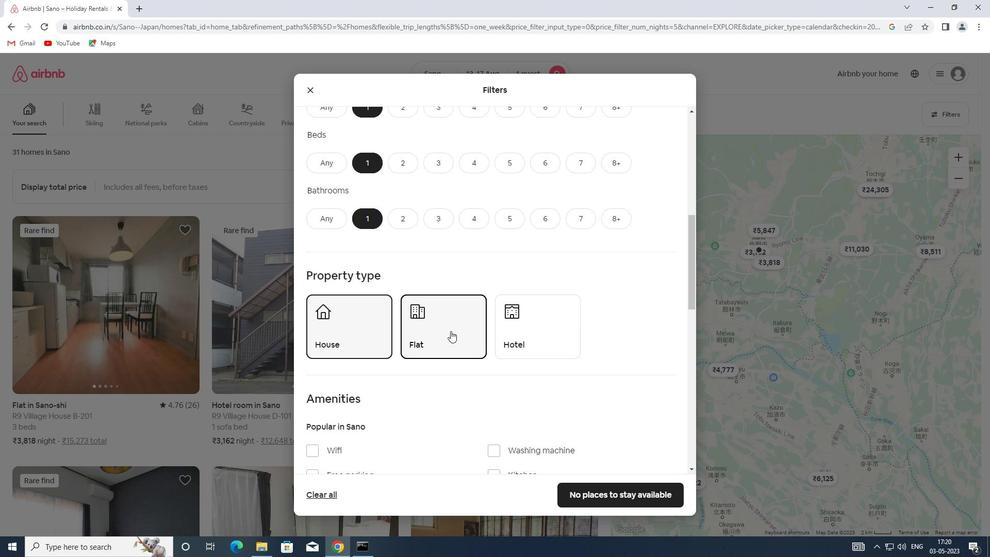 
Action: Mouse scrolled (443, 323) with delta (0, 0)
Screenshot: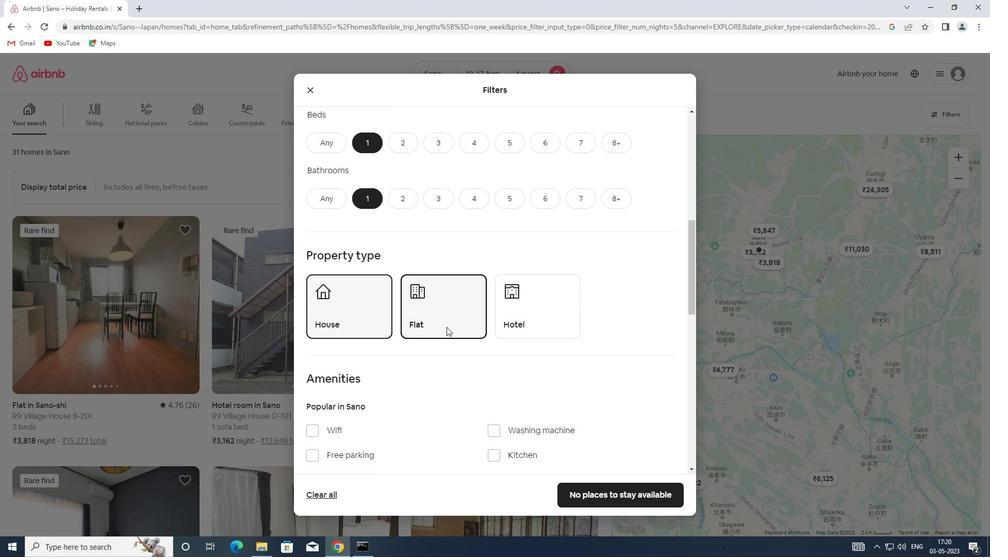 
Action: Mouse scrolled (443, 323) with delta (0, 0)
Screenshot: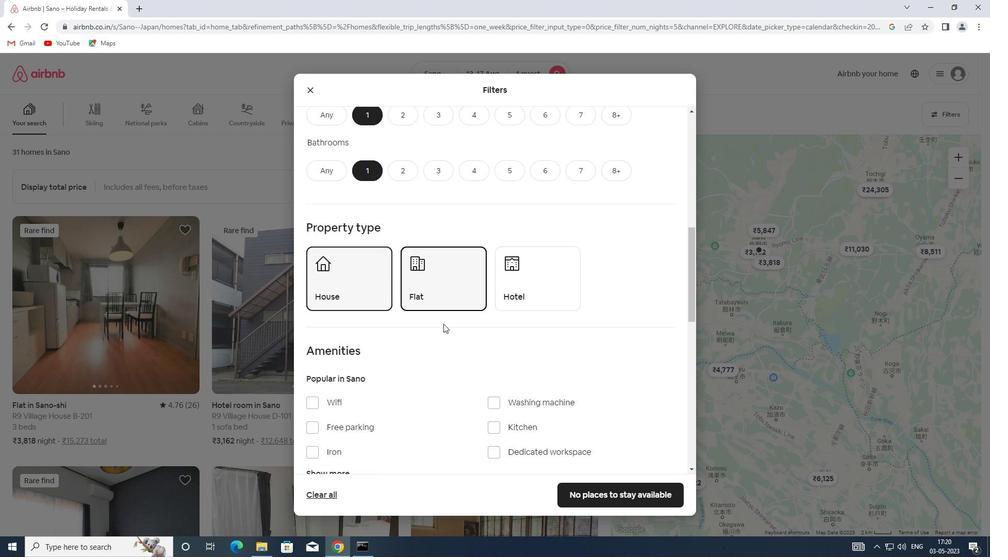 
Action: Mouse scrolled (443, 323) with delta (0, 0)
Screenshot: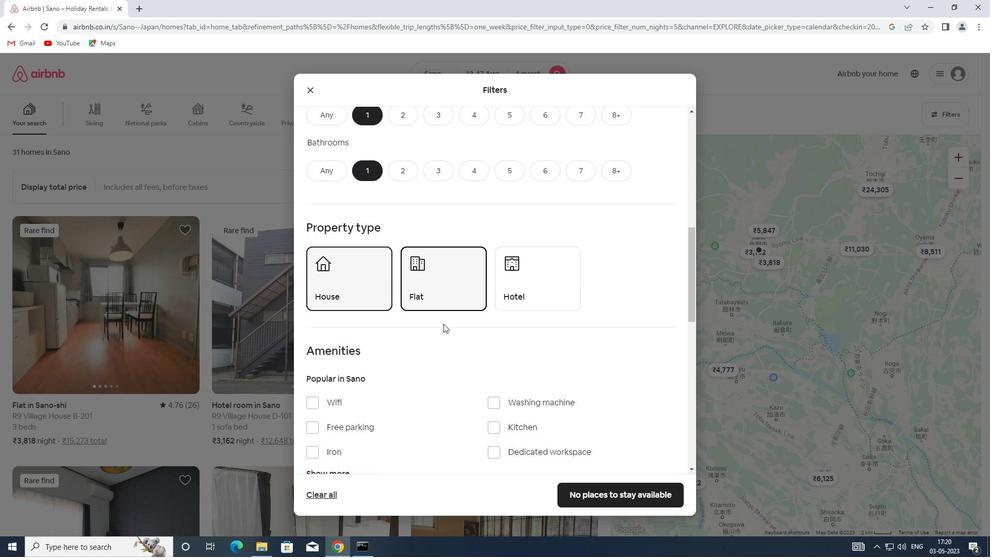 
Action: Mouse moved to (585, 336)
Screenshot: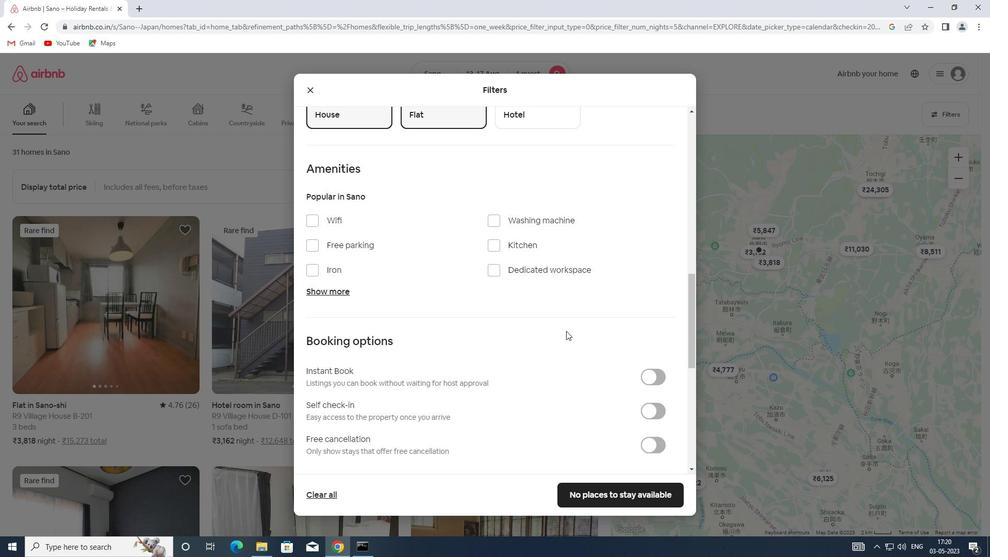 
Action: Mouse scrolled (585, 335) with delta (0, 0)
Screenshot: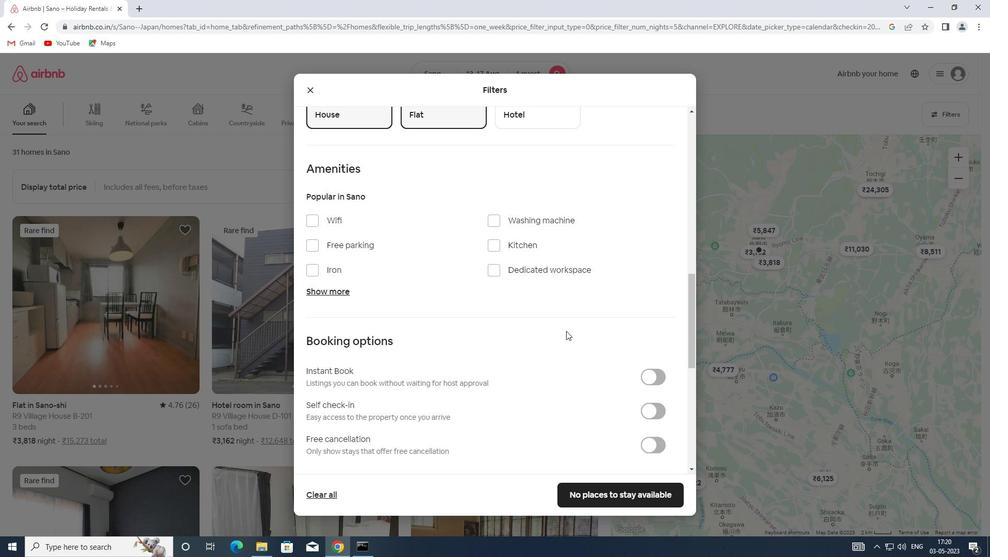 
Action: Mouse moved to (587, 339)
Screenshot: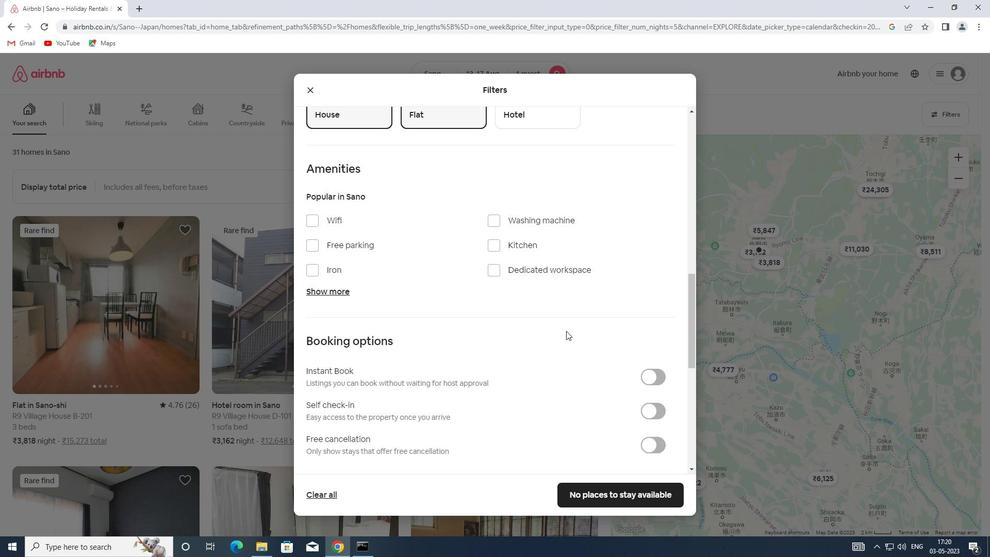 
Action: Mouse scrolled (587, 339) with delta (0, 0)
Screenshot: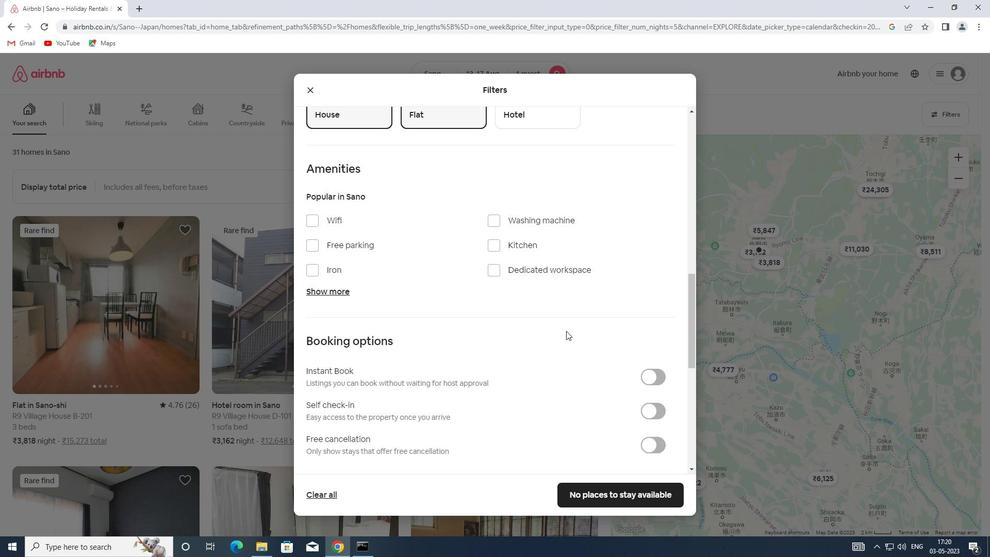 
Action: Mouse moved to (653, 310)
Screenshot: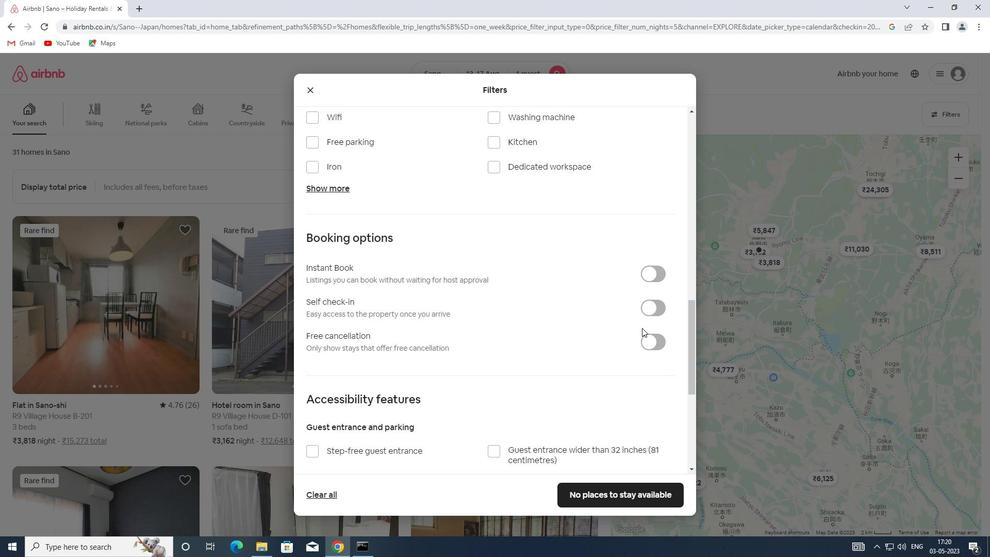 
Action: Mouse pressed left at (653, 310)
Screenshot: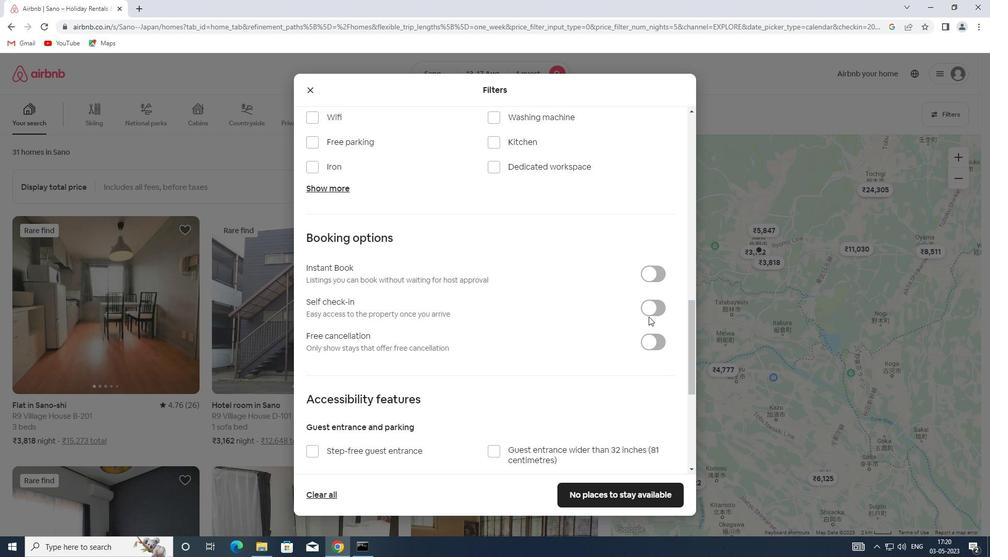 
Action: Mouse moved to (459, 347)
Screenshot: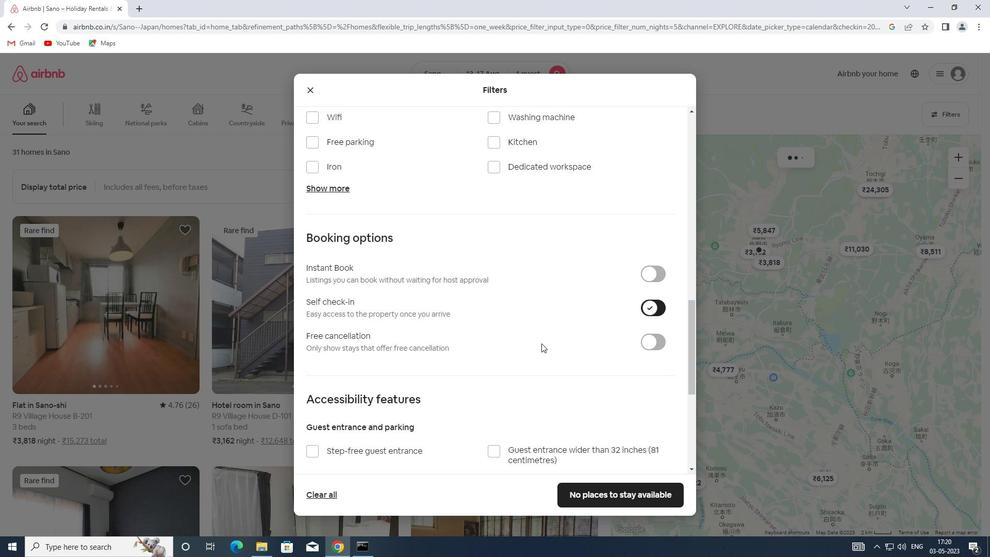 
Action: Mouse scrolled (459, 347) with delta (0, 0)
Screenshot: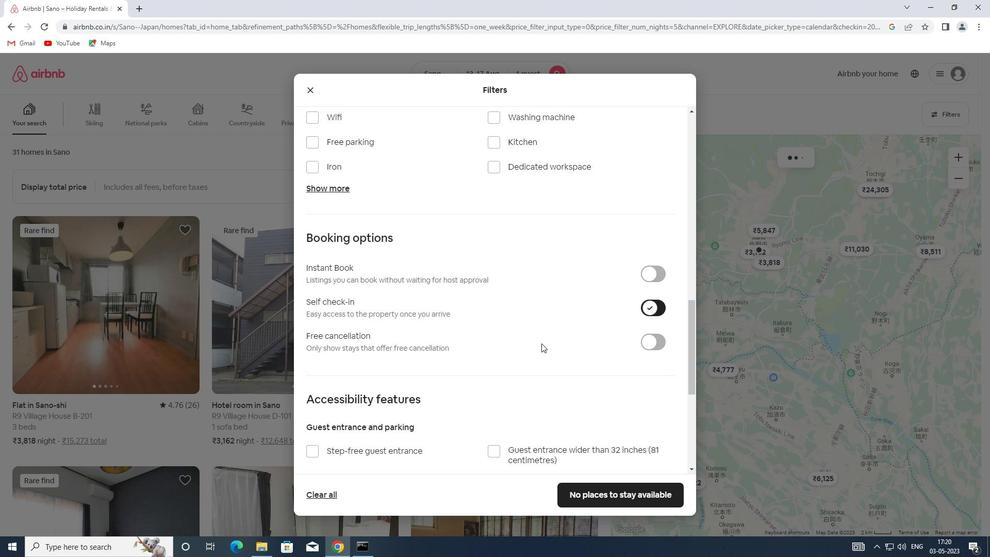 
Action: Mouse scrolled (459, 347) with delta (0, 0)
Screenshot: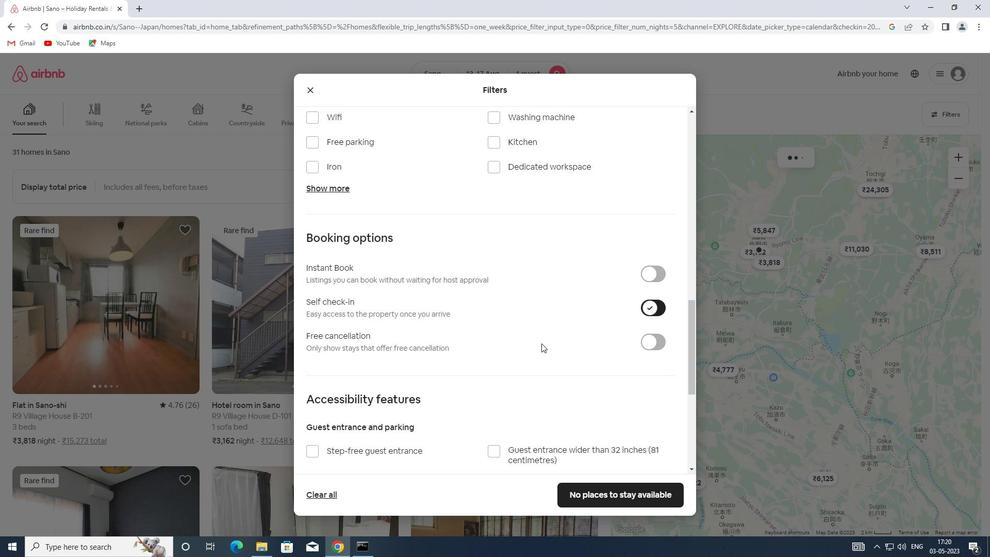 
Action: Mouse scrolled (459, 347) with delta (0, 0)
Screenshot: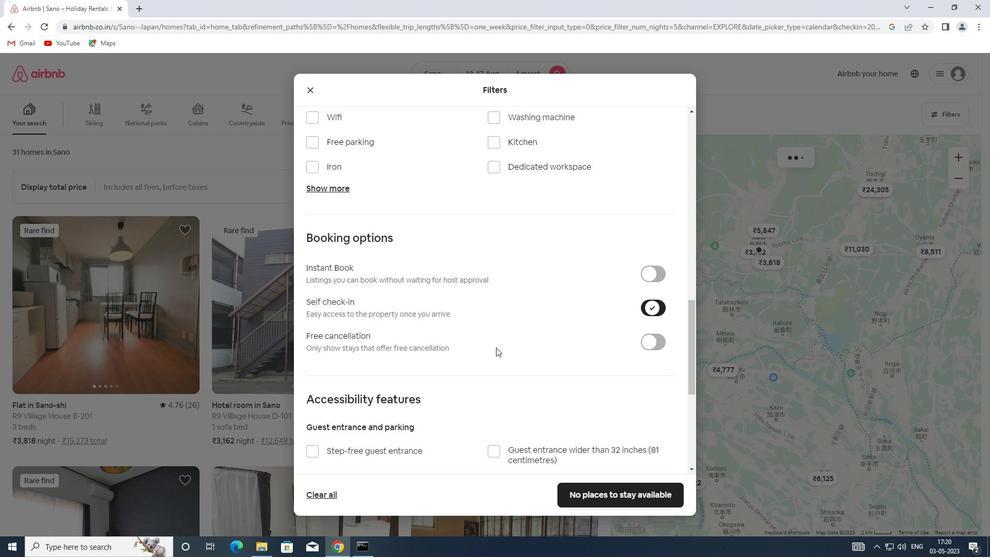 
Action: Mouse scrolled (459, 347) with delta (0, 0)
Screenshot: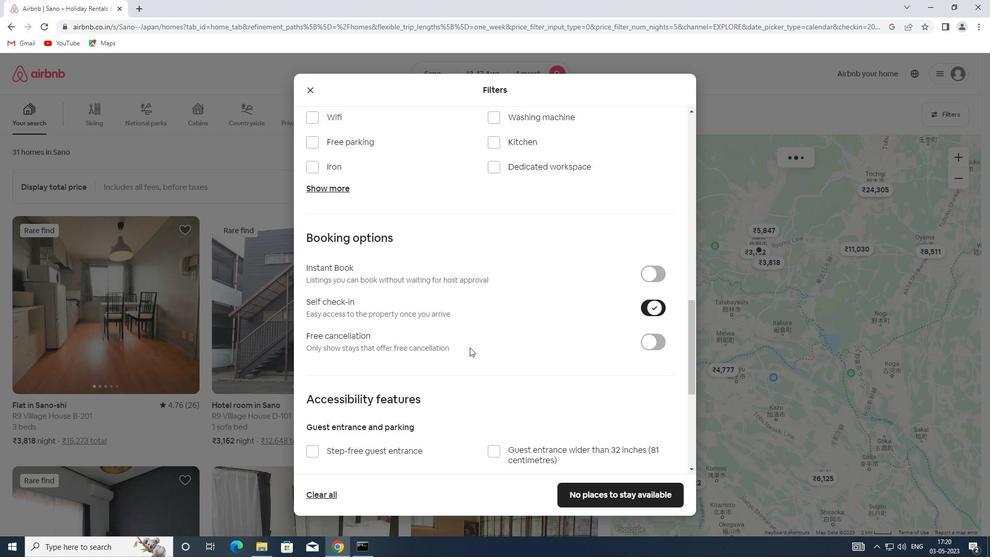 
Action: Mouse moved to (430, 345)
Screenshot: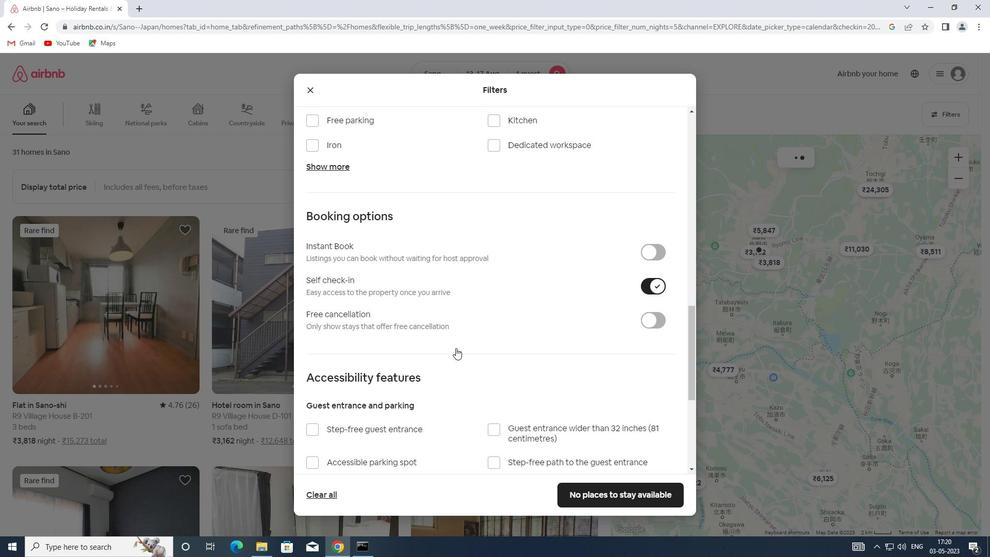 
Action: Mouse scrolled (430, 344) with delta (0, 0)
Screenshot: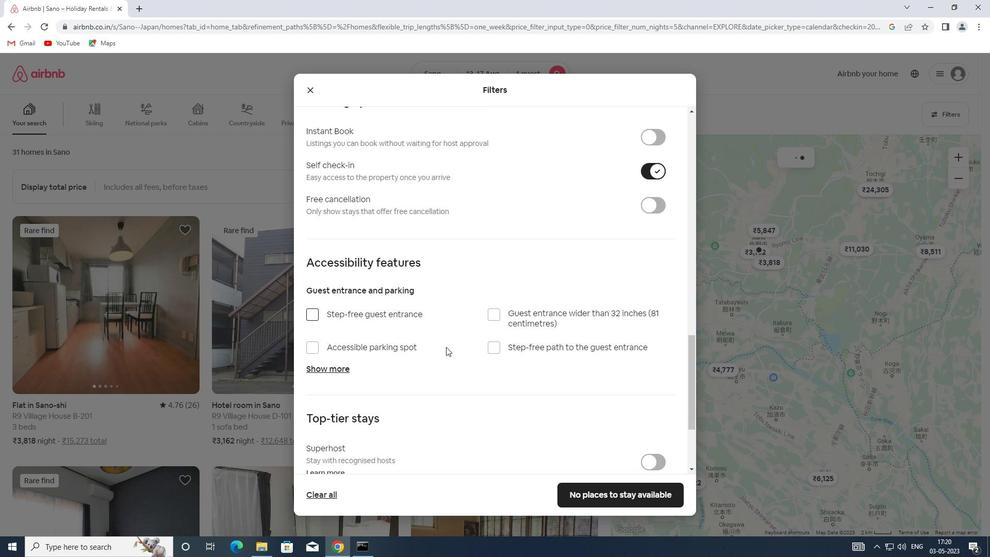
Action: Mouse scrolled (430, 344) with delta (0, 0)
Screenshot: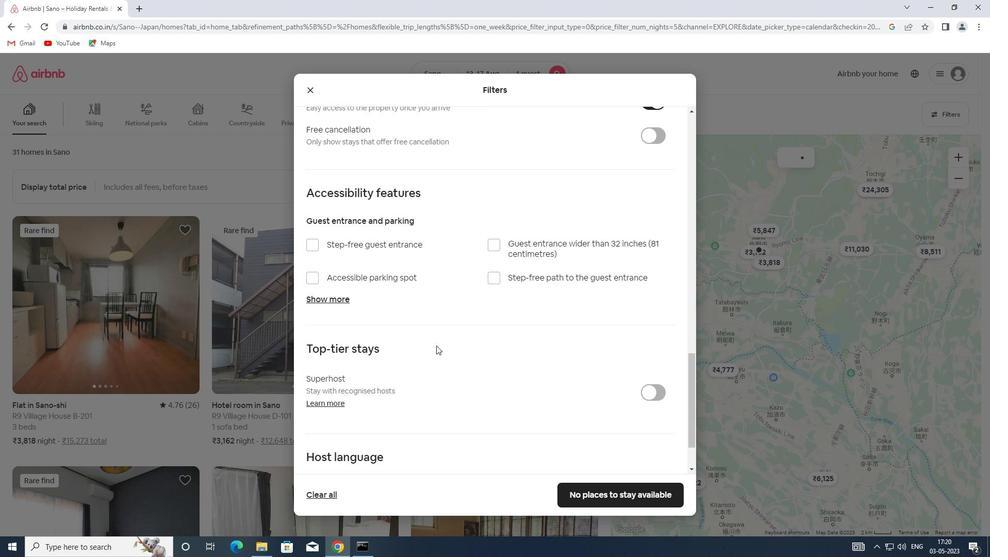 
Action: Mouse scrolled (430, 344) with delta (0, 0)
Screenshot: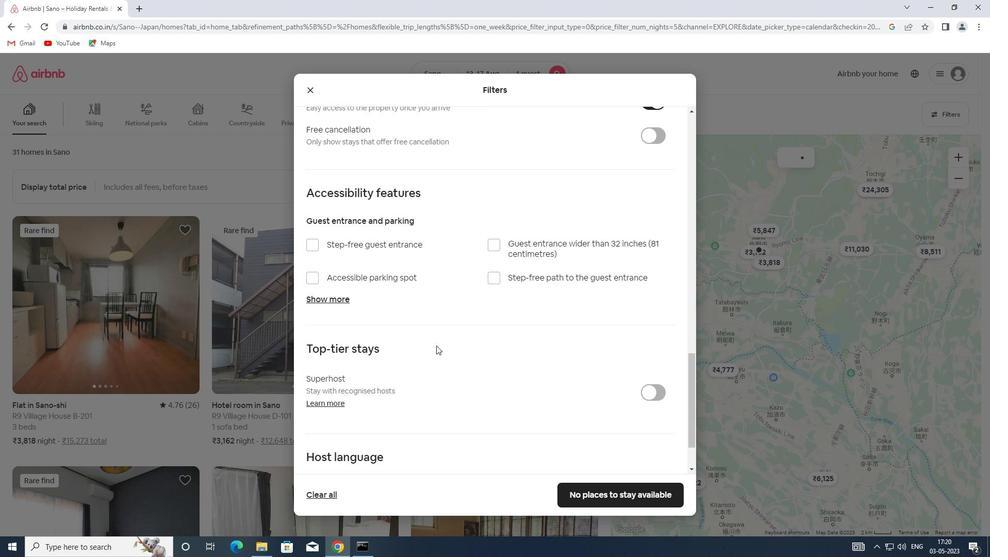 
Action: Mouse moved to (337, 418)
Screenshot: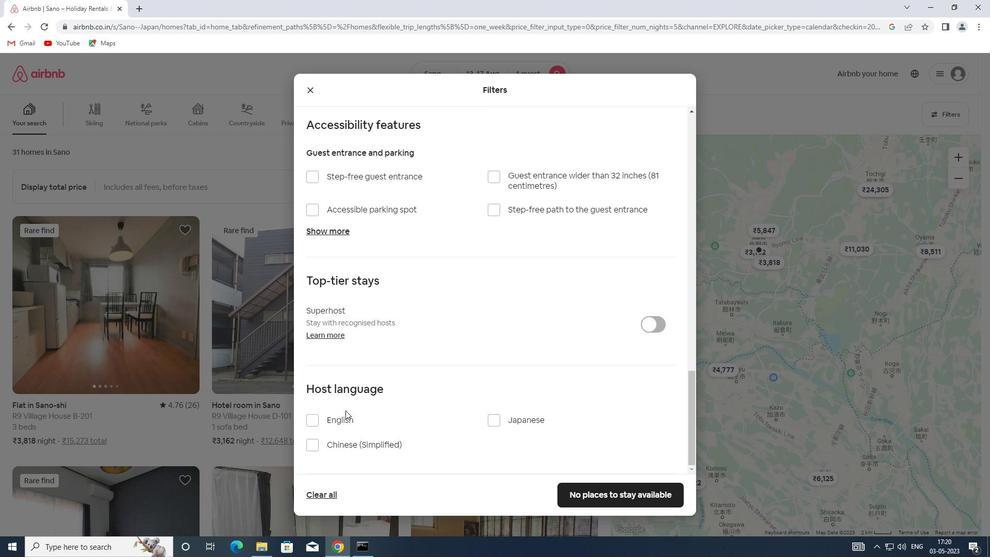 
Action: Mouse pressed left at (337, 418)
Screenshot: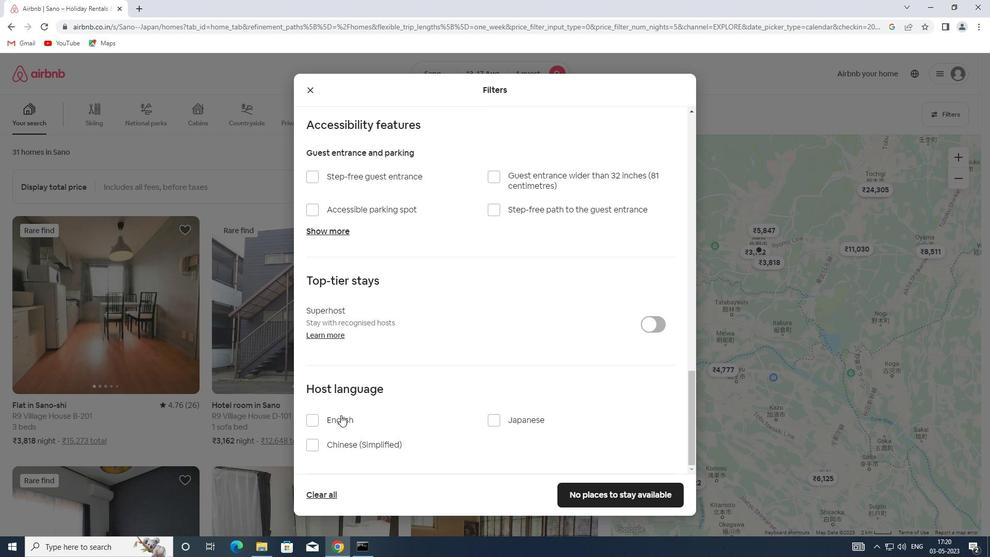 
Action: Mouse moved to (603, 502)
Screenshot: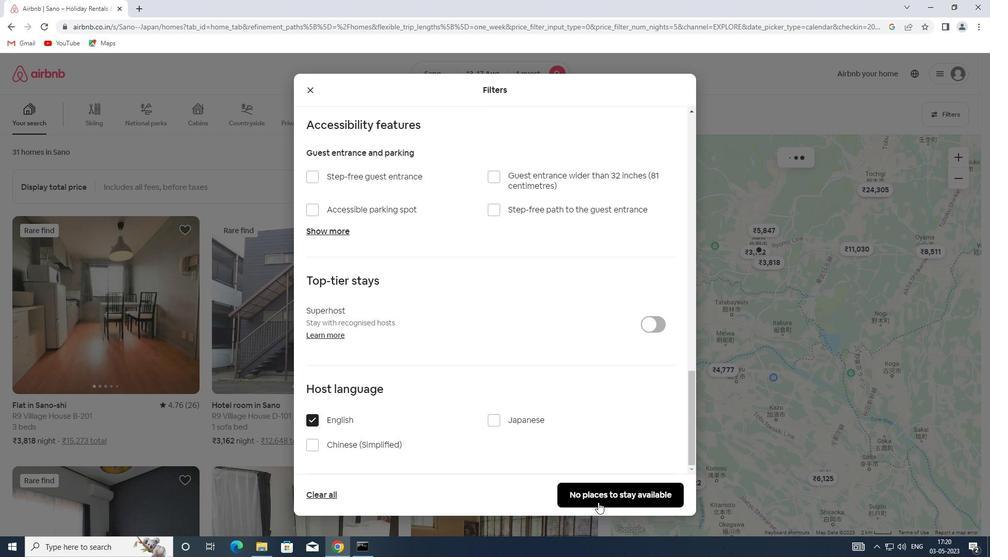 
Action: Mouse pressed left at (603, 502)
Screenshot: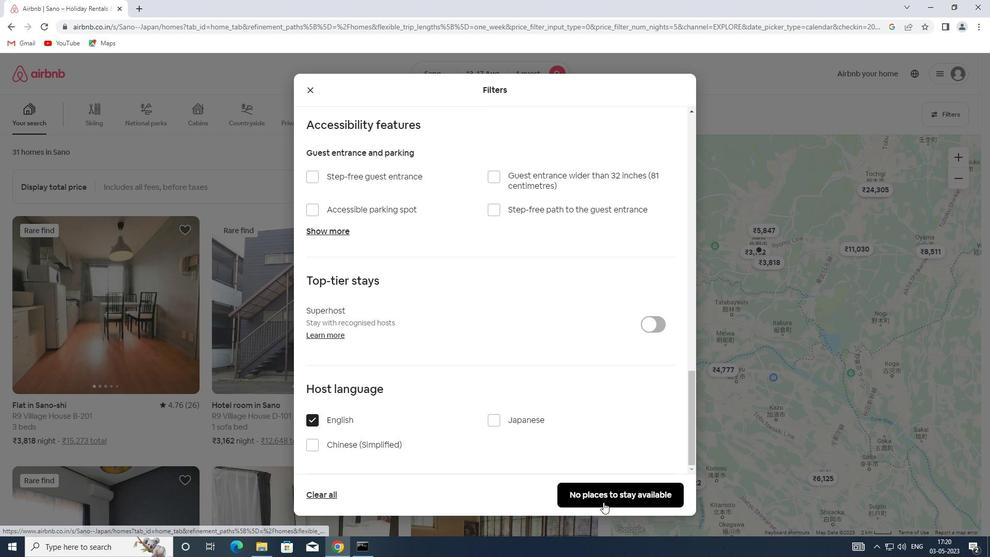
